 Task: Add a signature Dylan Clark containing With sincere gratitude, Dylan Clark to email address softage.1@softage.net and add a folder Tickets
Action: Mouse moved to (97, 101)
Screenshot: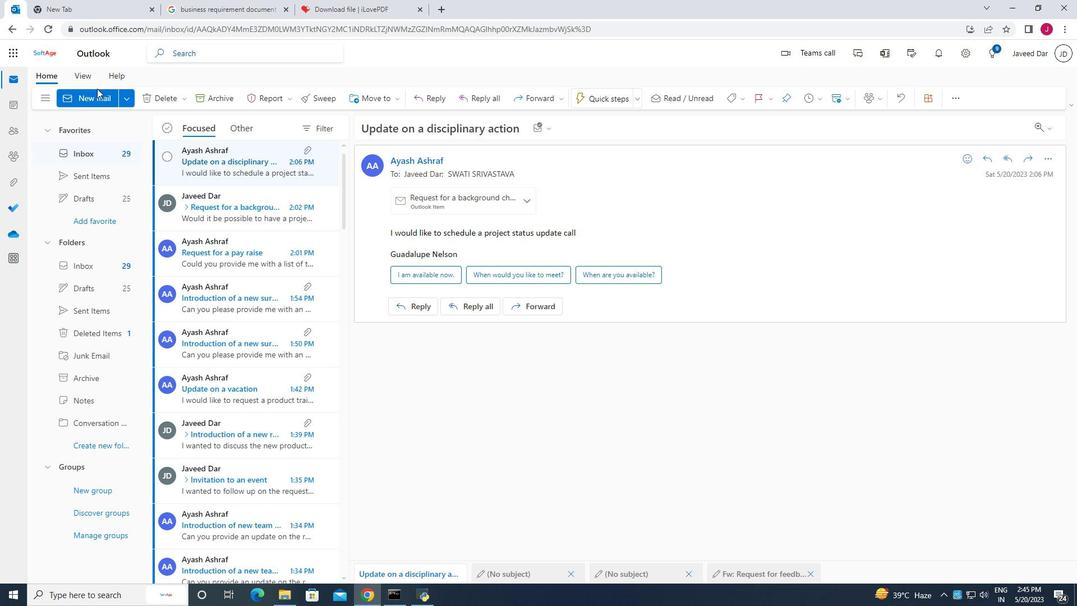 
Action: Mouse pressed left at (97, 101)
Screenshot: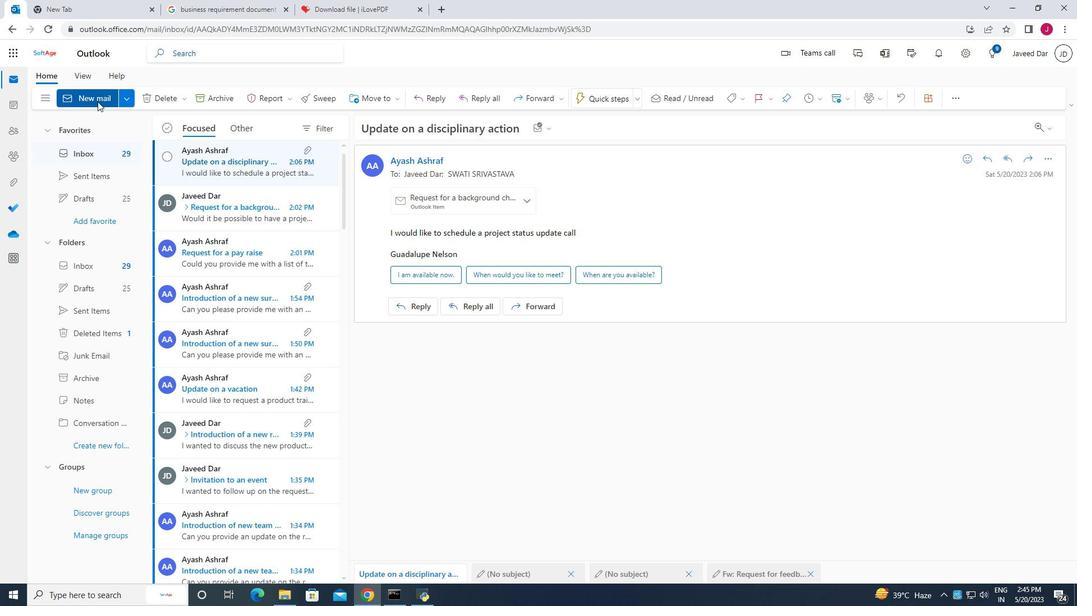 
Action: Mouse moved to (730, 101)
Screenshot: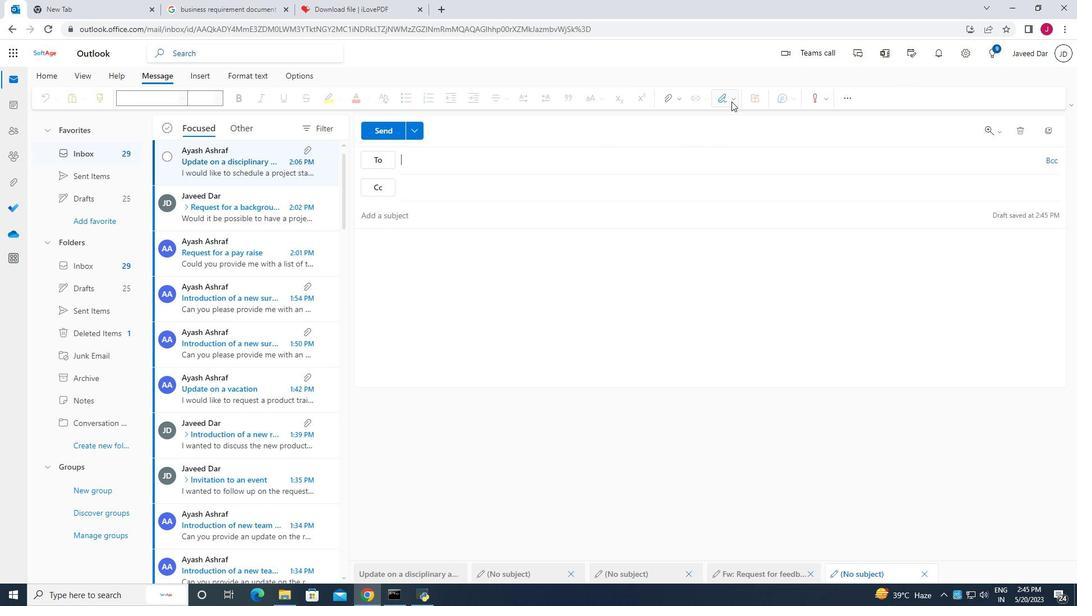 
Action: Mouse pressed left at (730, 101)
Screenshot: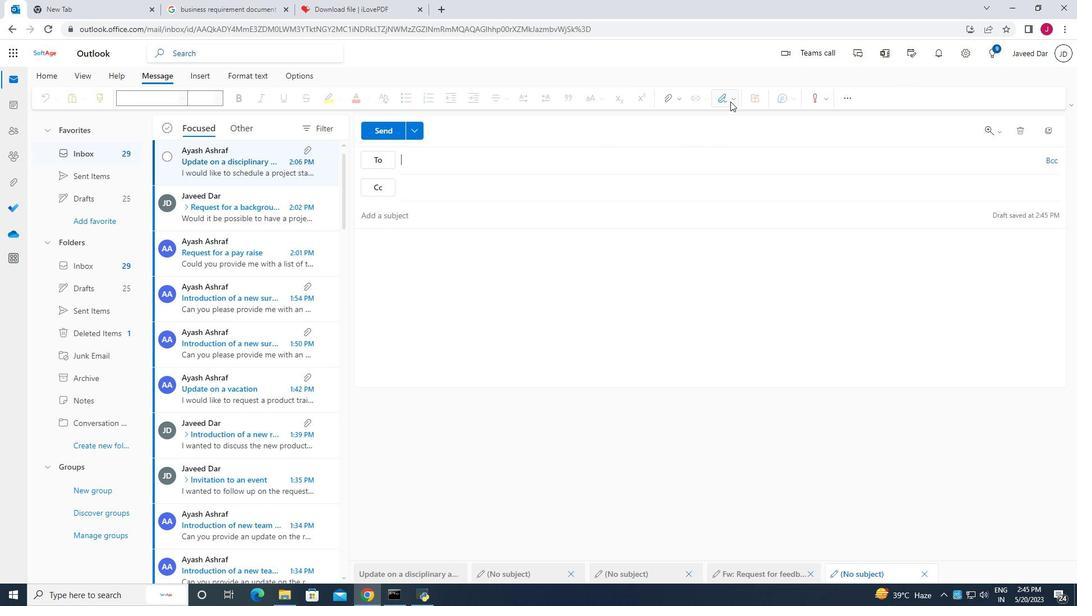 
Action: Mouse moved to (716, 145)
Screenshot: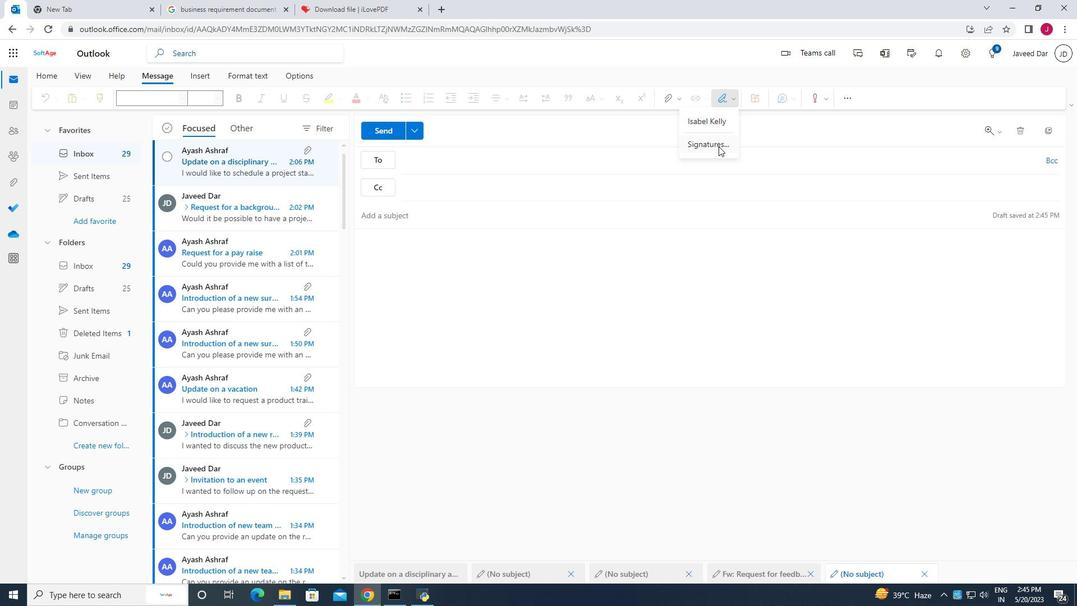 
Action: Mouse pressed left at (716, 145)
Screenshot: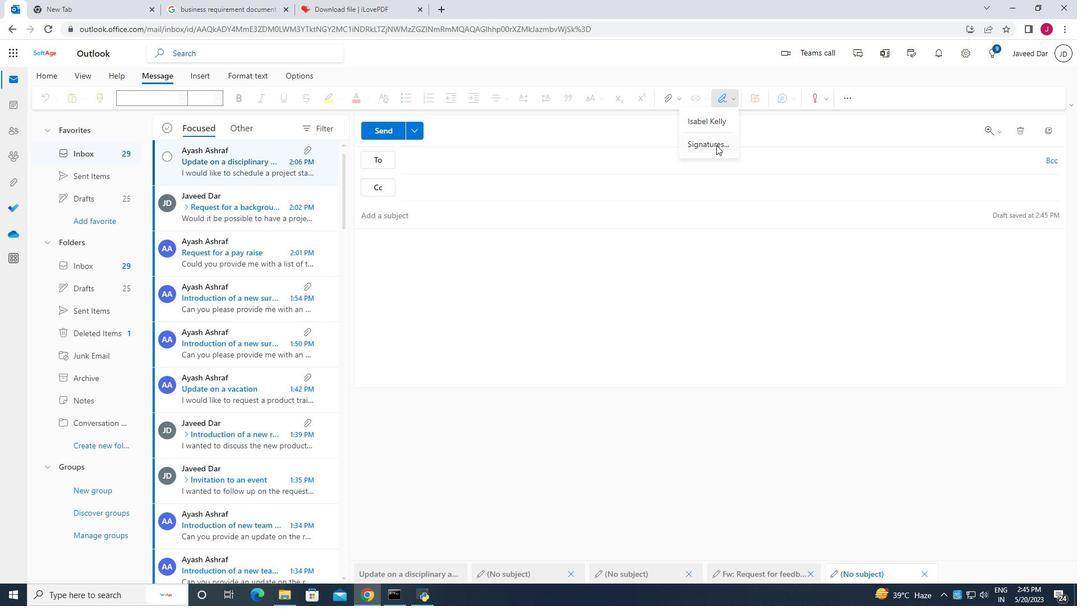 
Action: Mouse moved to (763, 189)
Screenshot: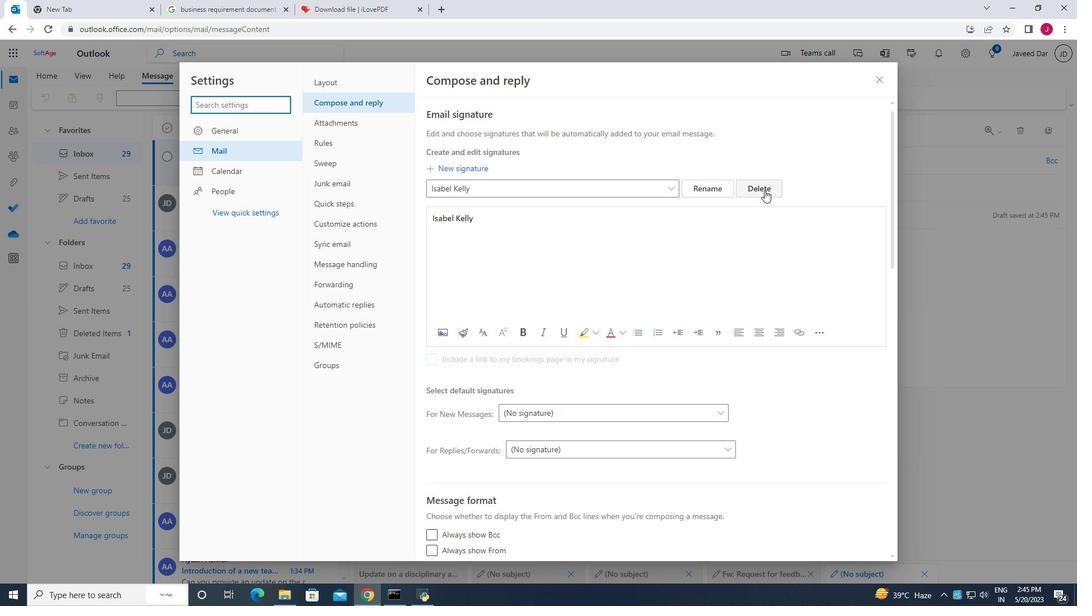 
Action: Mouse pressed left at (763, 189)
Screenshot: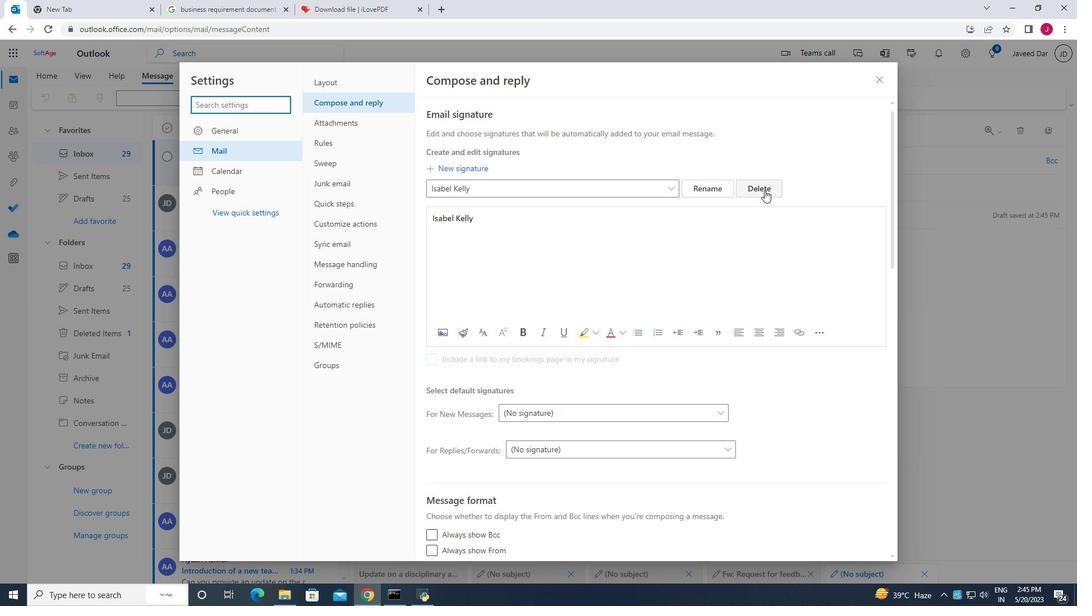 
Action: Mouse moved to (483, 188)
Screenshot: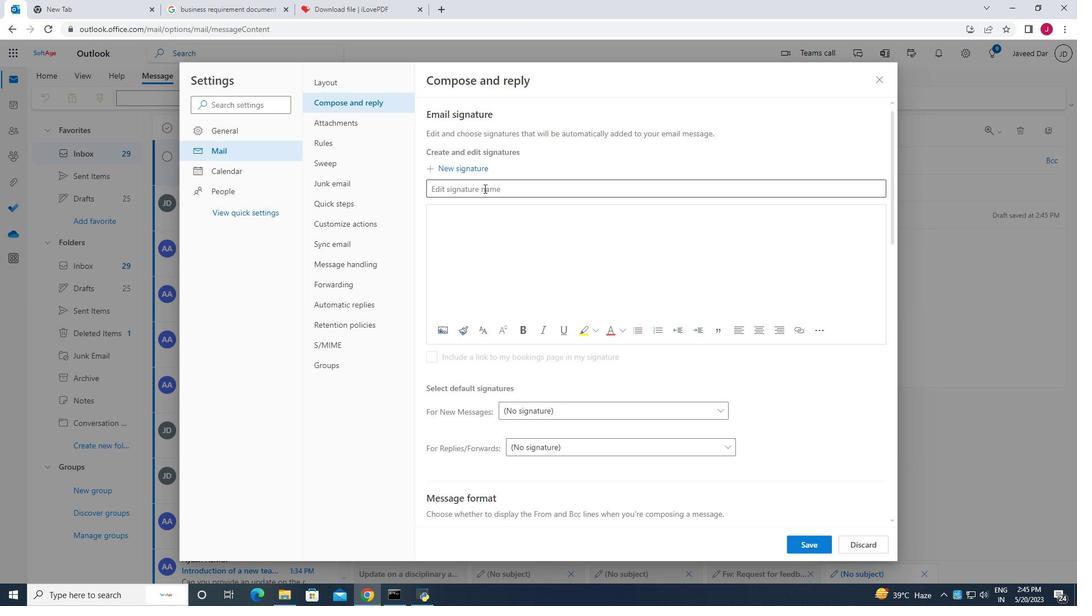 
Action: Mouse pressed left at (483, 188)
Screenshot: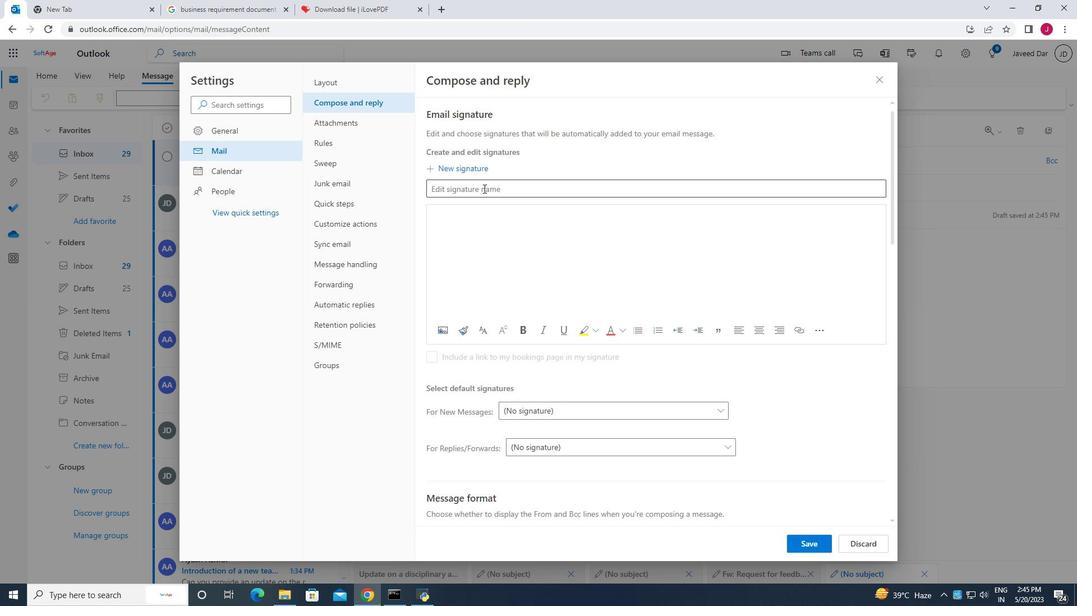 
Action: Key pressed <Key.caps_lock>D<Key.caps_lock>ylan<Key.space><Key.caps_lock>C<Key.caps_lock>lark
Screenshot: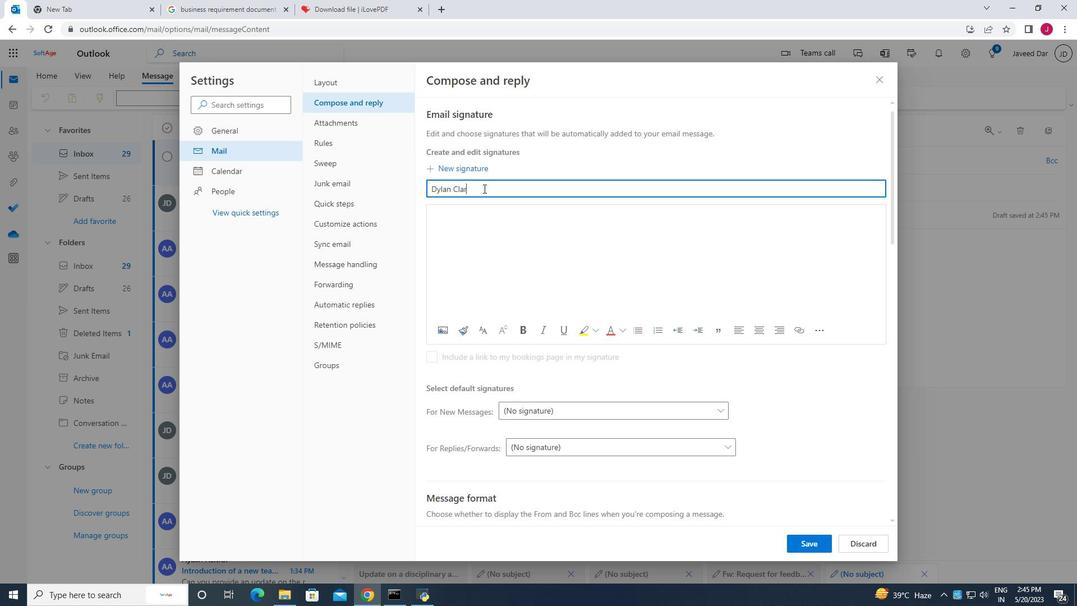 
Action: Mouse moved to (483, 216)
Screenshot: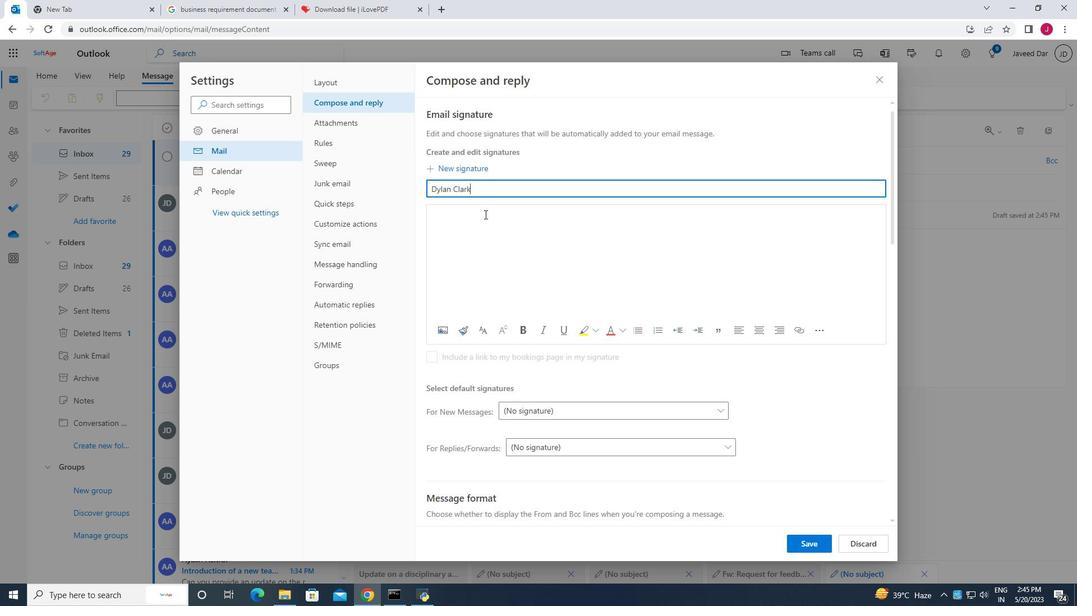 
Action: Mouse pressed left at (483, 216)
Screenshot: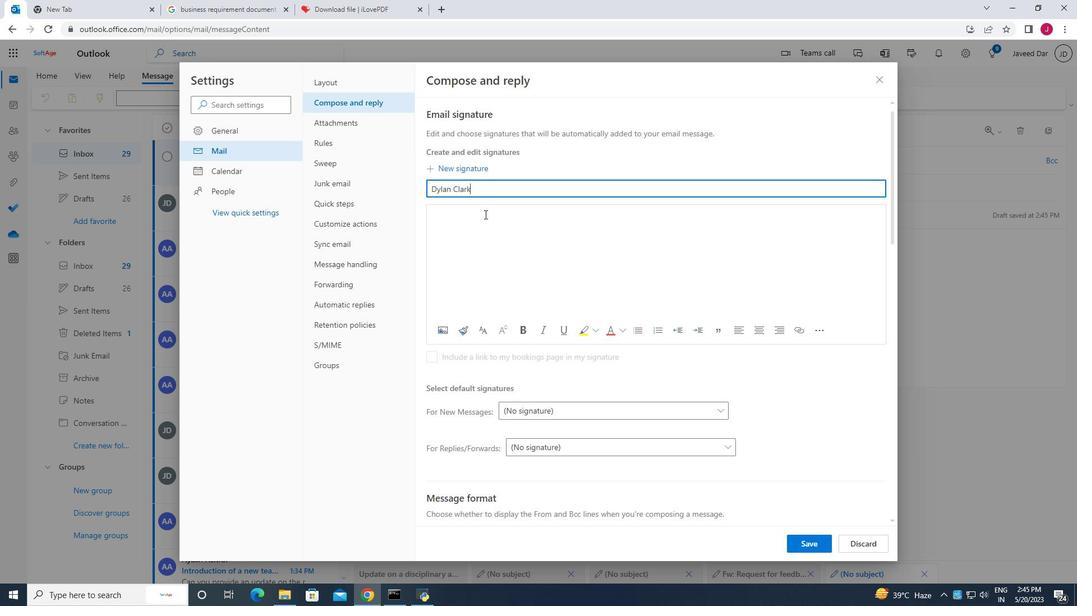 
Action: Key pressed <Key.caps_lock>D<Key.caps_lock>ylan<Key.space><Key.caps_lock>C<Key.caps_lock>lark
Screenshot: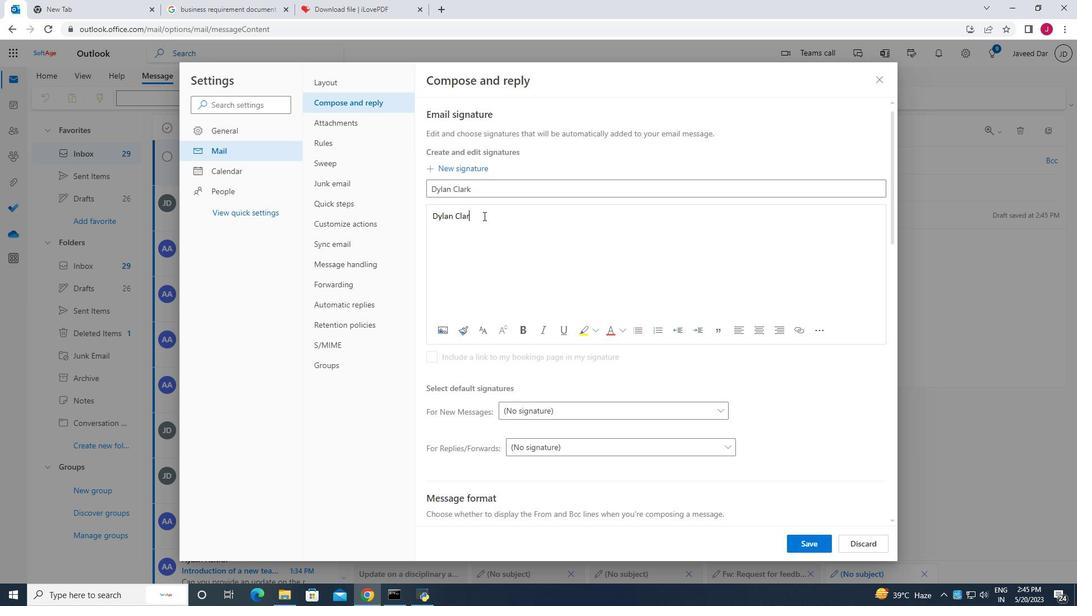 
Action: Mouse moved to (818, 544)
Screenshot: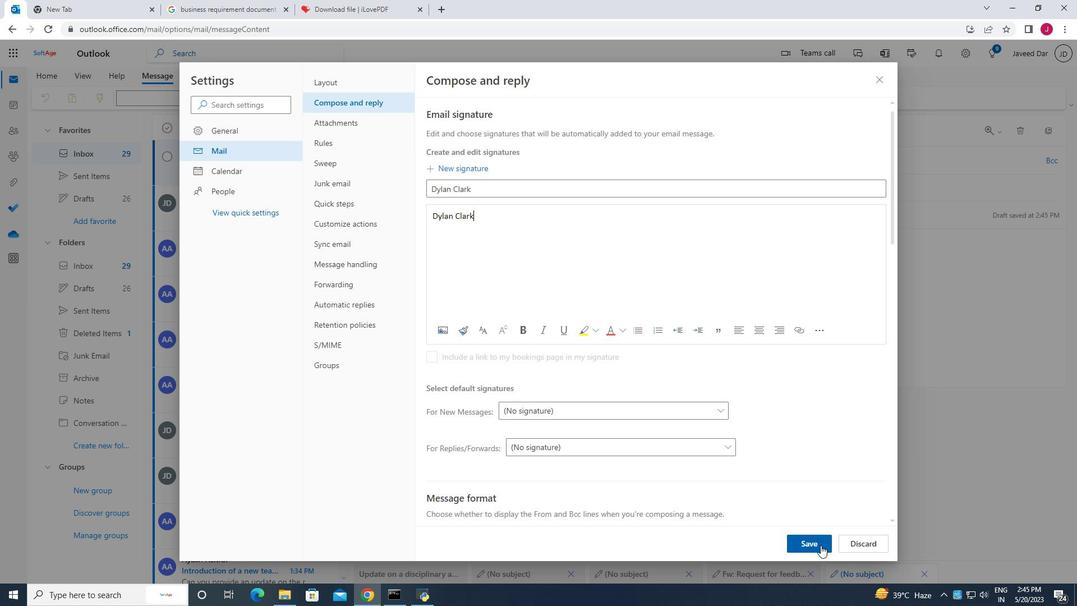 
Action: Mouse pressed left at (818, 544)
Screenshot: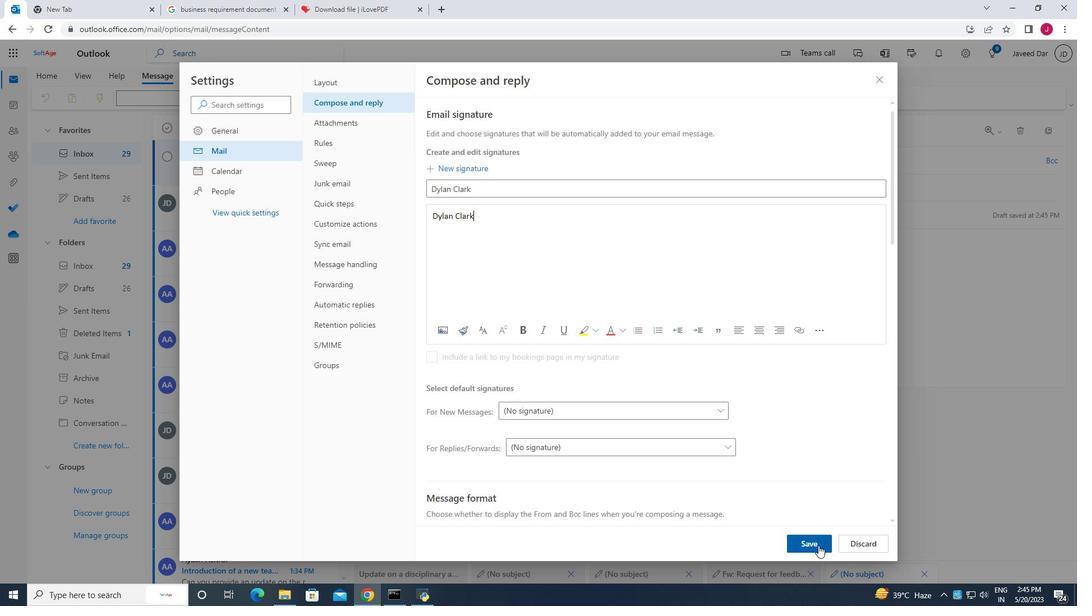 
Action: Mouse moved to (877, 82)
Screenshot: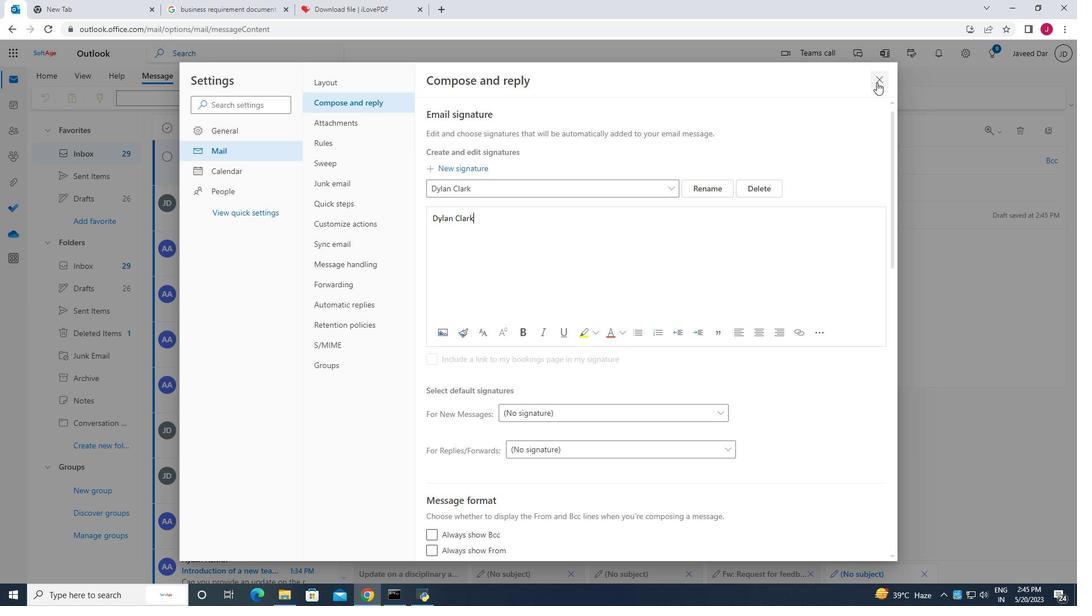 
Action: Mouse pressed left at (877, 82)
Screenshot: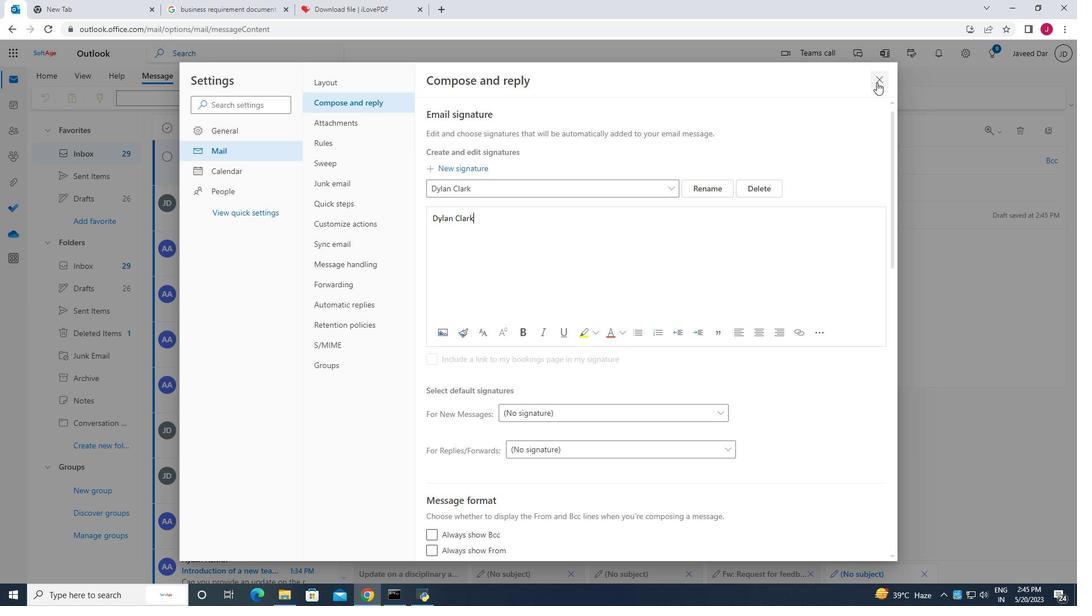 
Action: Mouse moved to (726, 103)
Screenshot: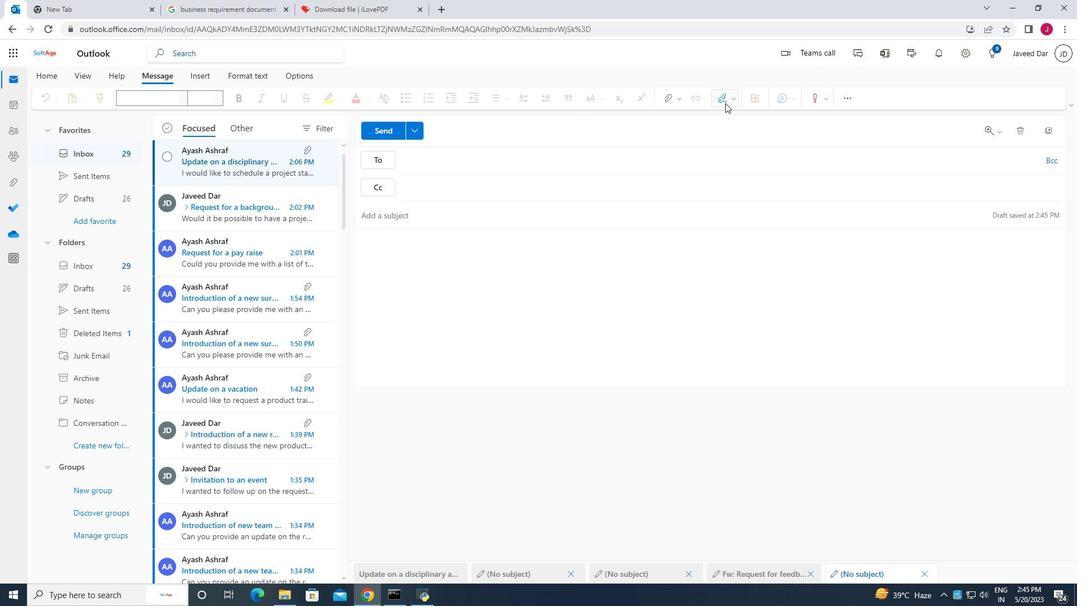 
Action: Mouse pressed left at (726, 103)
Screenshot: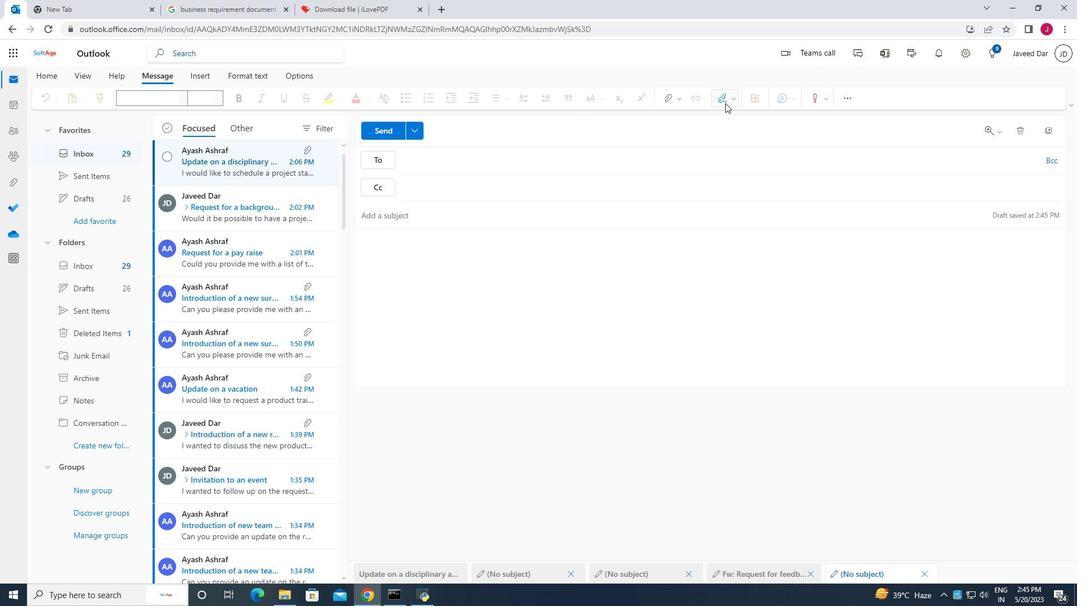 
Action: Mouse moved to (699, 121)
Screenshot: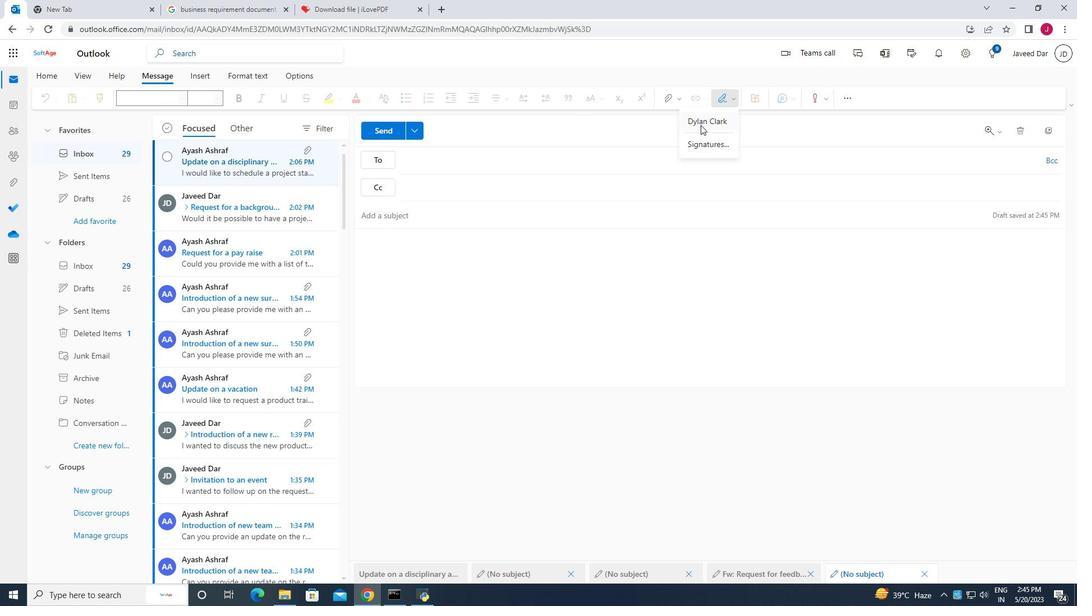 
Action: Mouse pressed left at (699, 121)
Screenshot: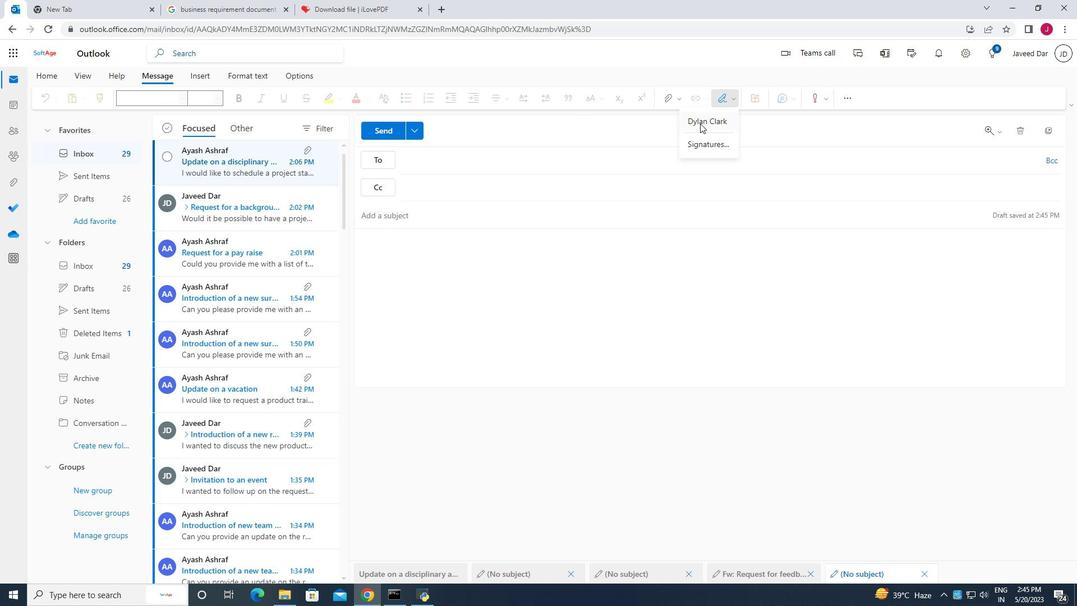
Action: Mouse moved to (381, 237)
Screenshot: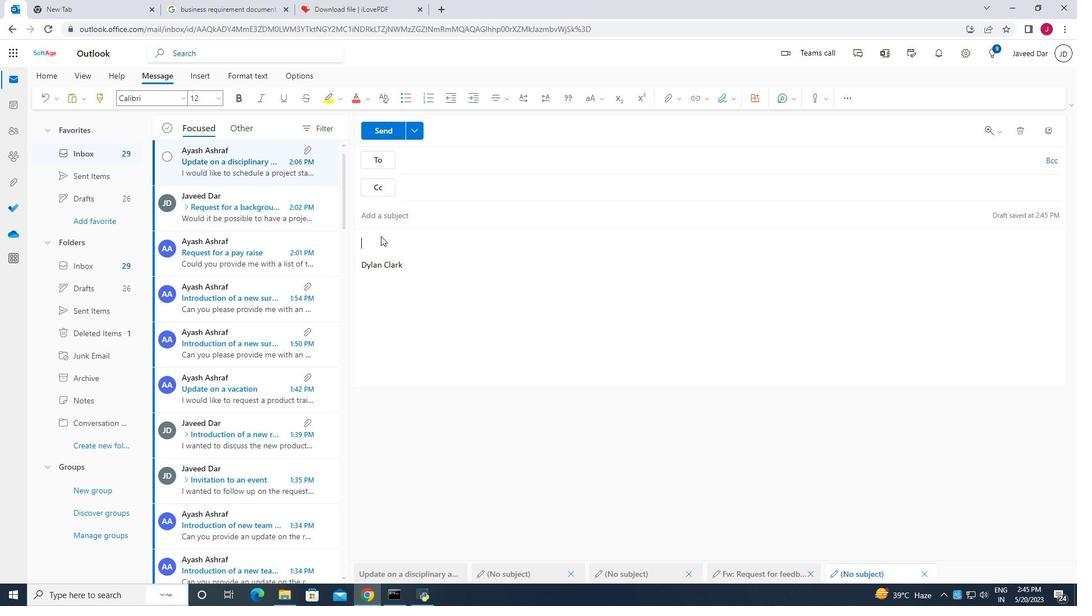 
Action: Key pressed <Key.caps_lock>C<Key.caps_lock>ontaining<Key.space>with<Key.space>sincere<Key.space>gratitude,<Key.caps_lock>D<Key.caps_lock>ylan<Key.space><Key.caps_lock>C<Key.caps_lock>lark
Screenshot: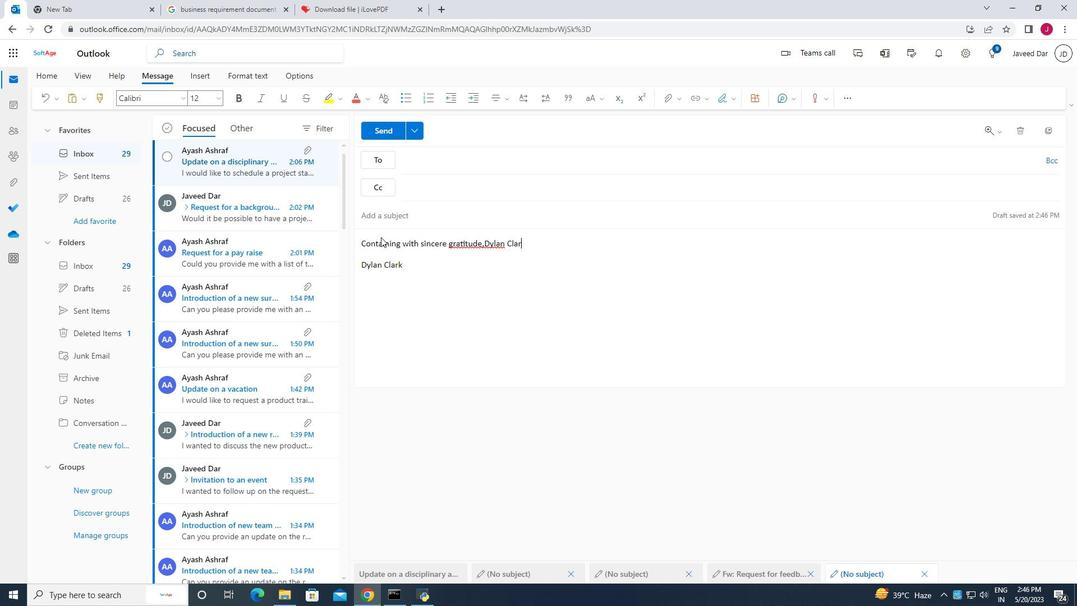 
Action: Mouse moved to (484, 244)
Screenshot: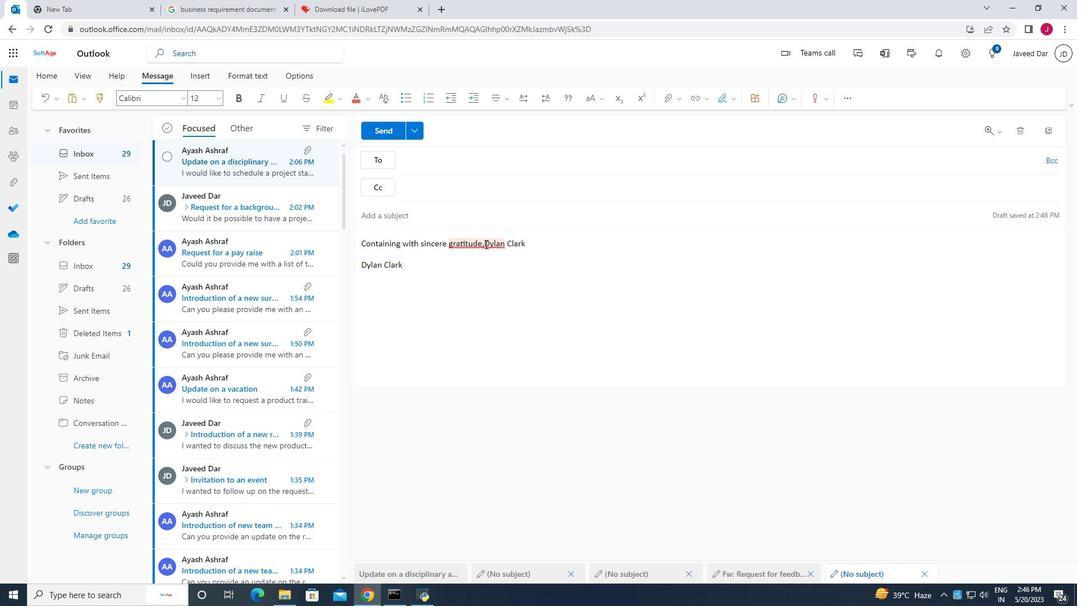 
Action: Mouse pressed left at (484, 244)
Screenshot: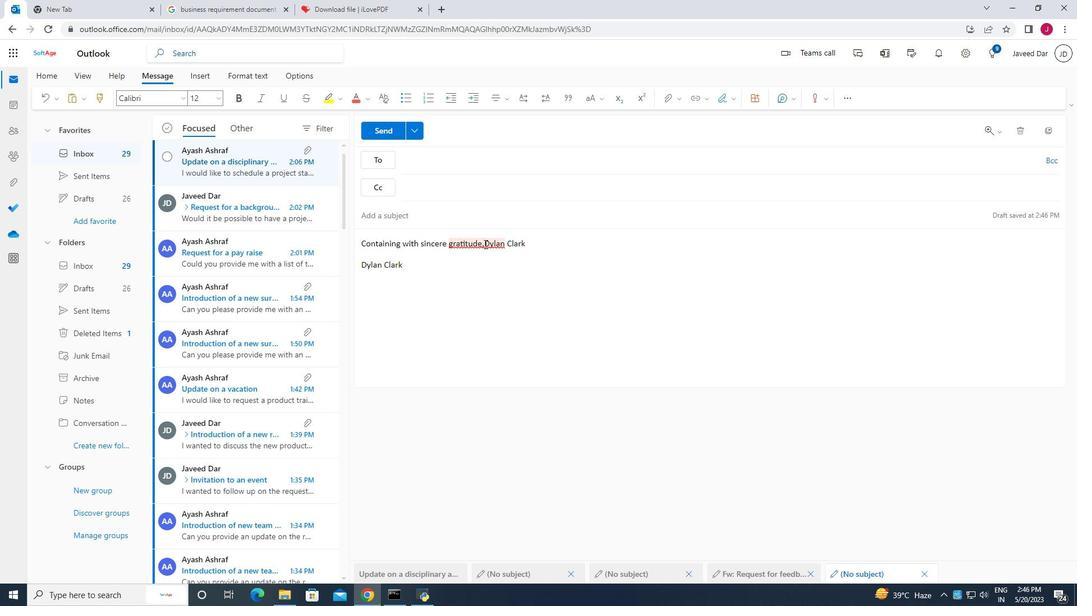 
Action: Mouse moved to (485, 245)
Screenshot: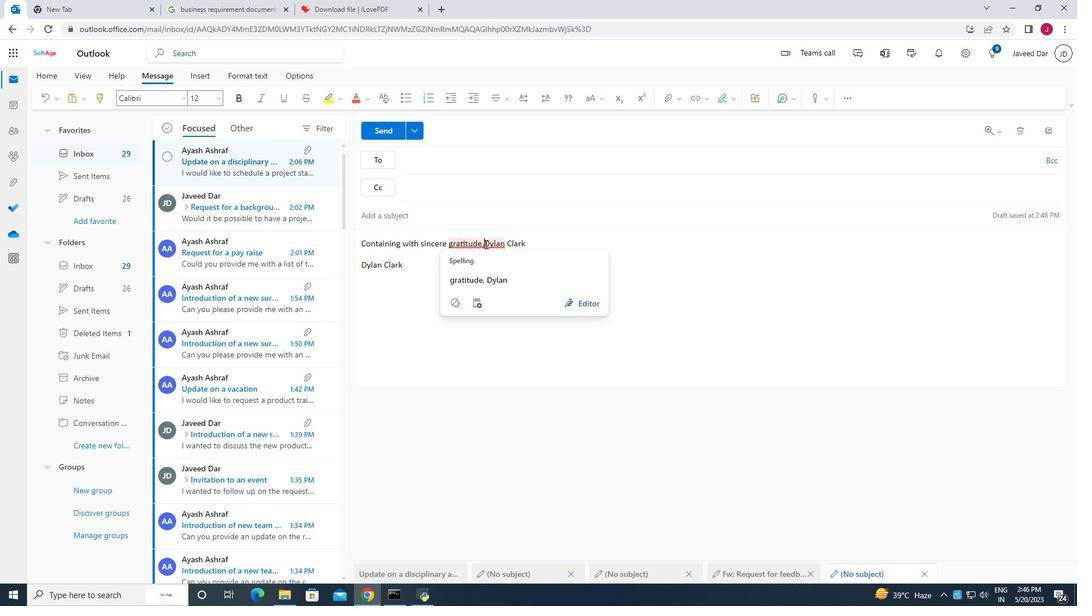 
Action: Key pressed <Key.space>
Screenshot: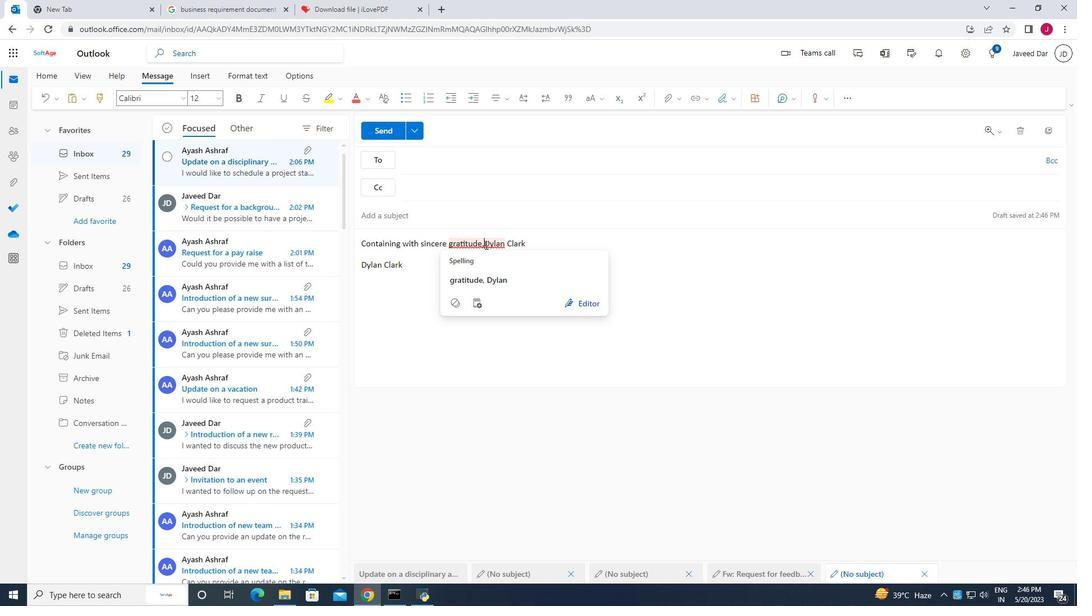 
Action: Mouse moved to (541, 264)
Screenshot: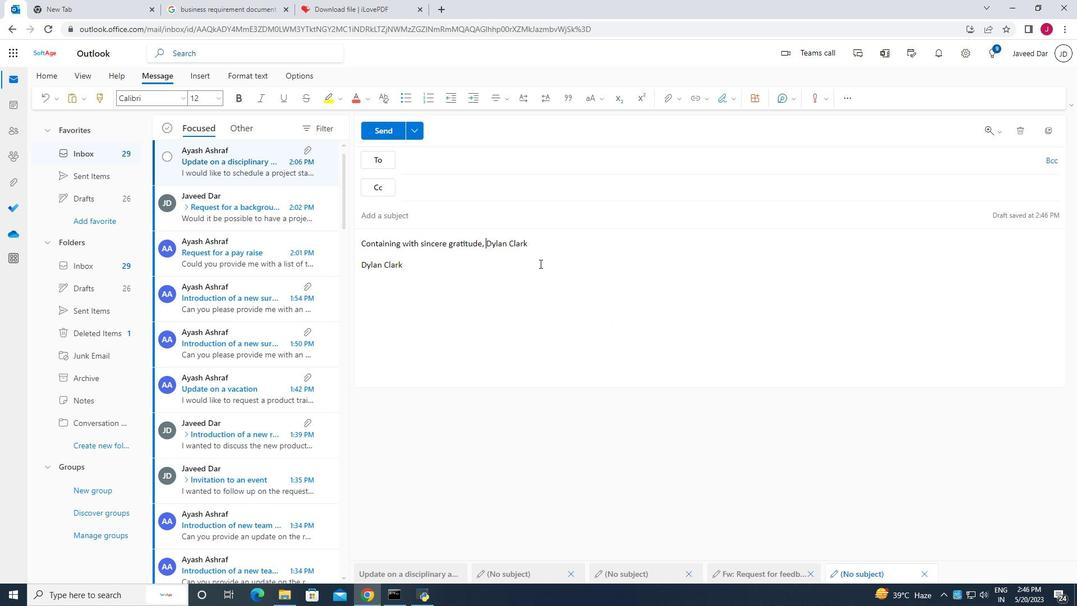 
Action: Mouse pressed left at (541, 264)
Screenshot: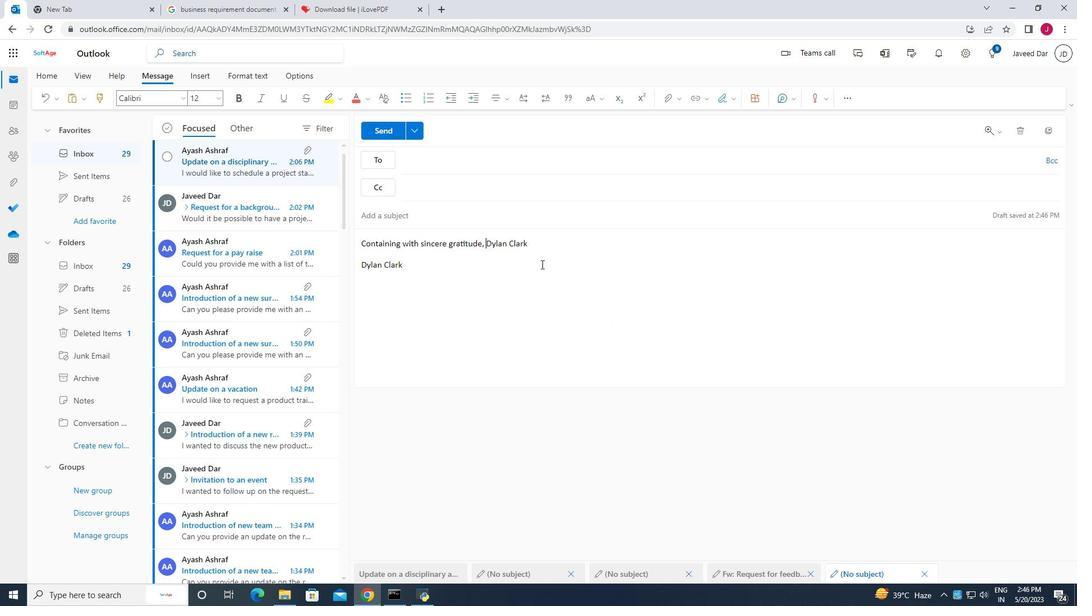 
Action: Mouse moved to (667, 101)
Screenshot: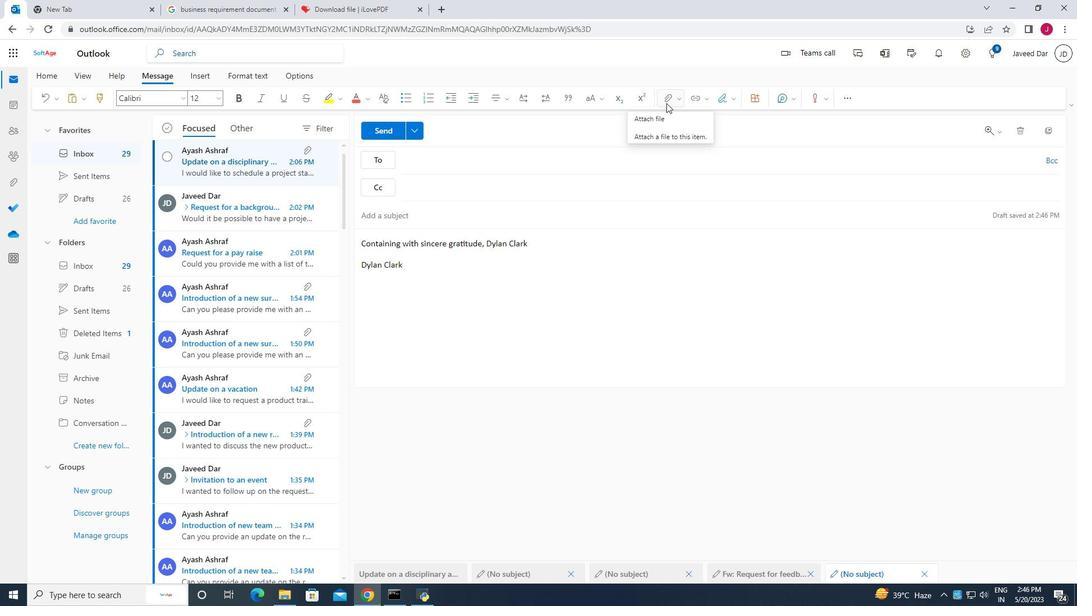 
Action: Mouse pressed left at (667, 101)
Screenshot: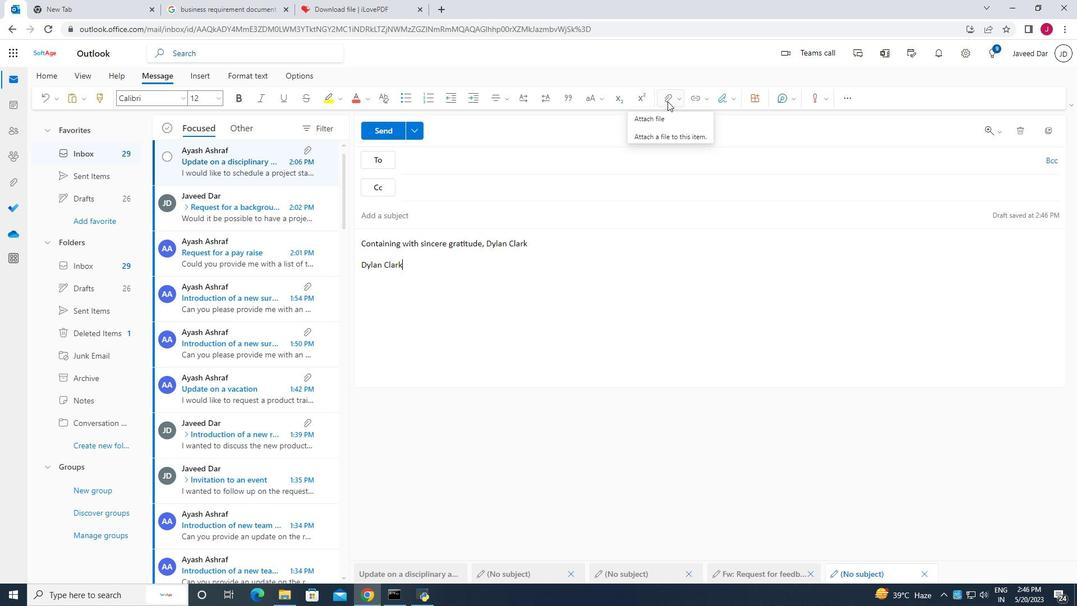 
Action: Mouse moved to (576, 124)
Screenshot: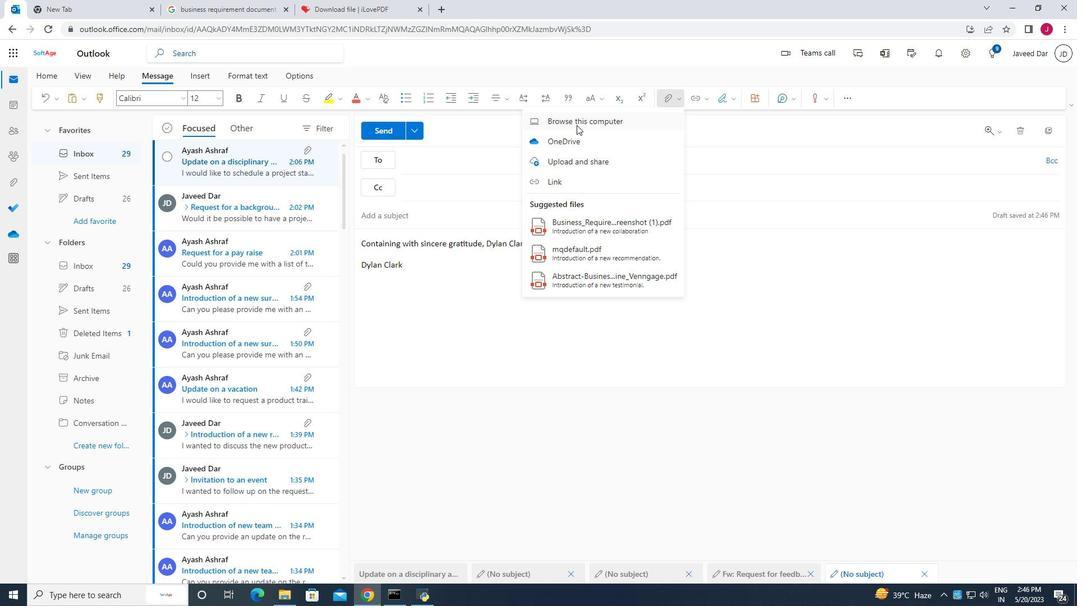 
Action: Mouse pressed left at (576, 124)
Screenshot: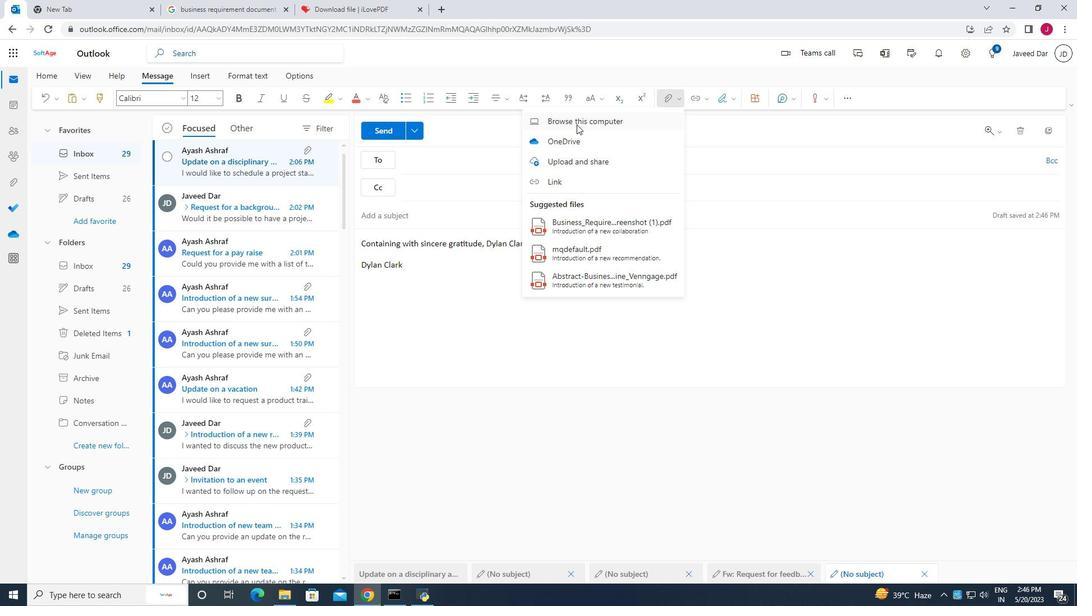 
Action: Mouse moved to (60, 121)
Screenshot: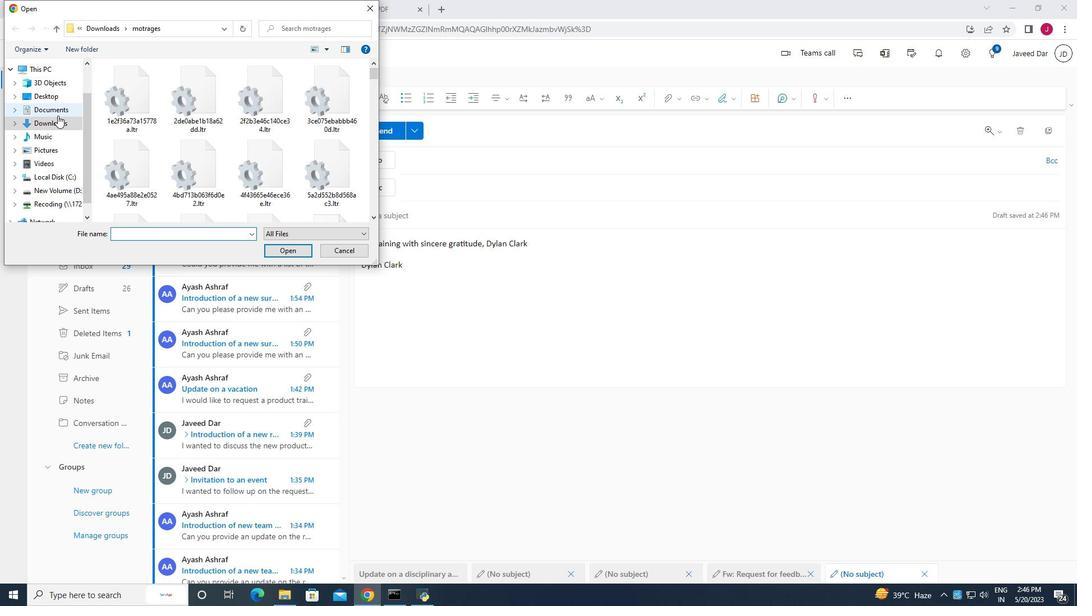 
Action: Mouse pressed left at (60, 121)
Screenshot: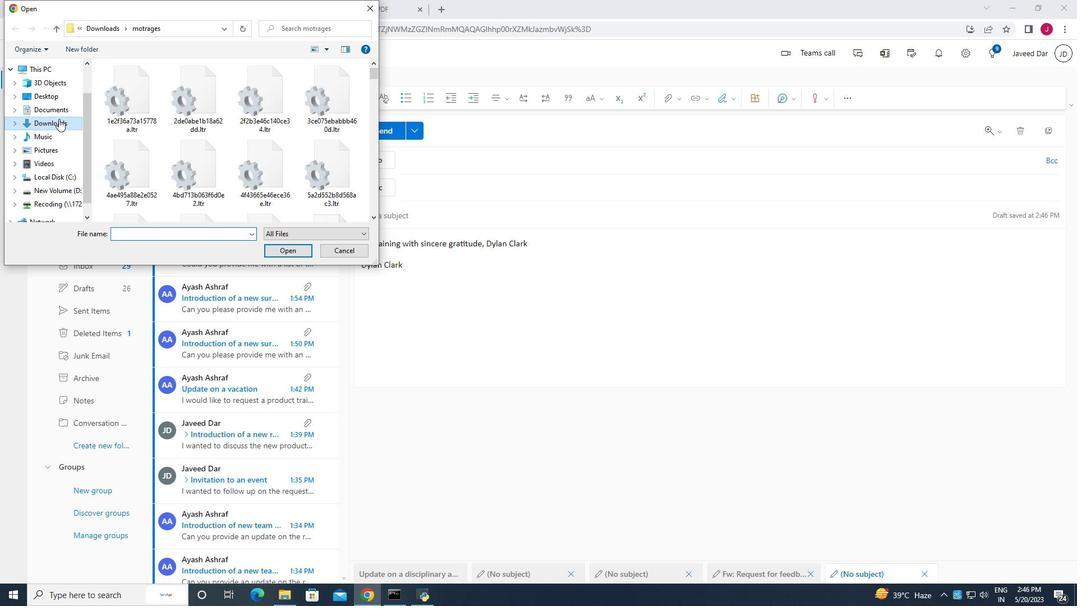 
Action: Mouse moved to (157, 139)
Screenshot: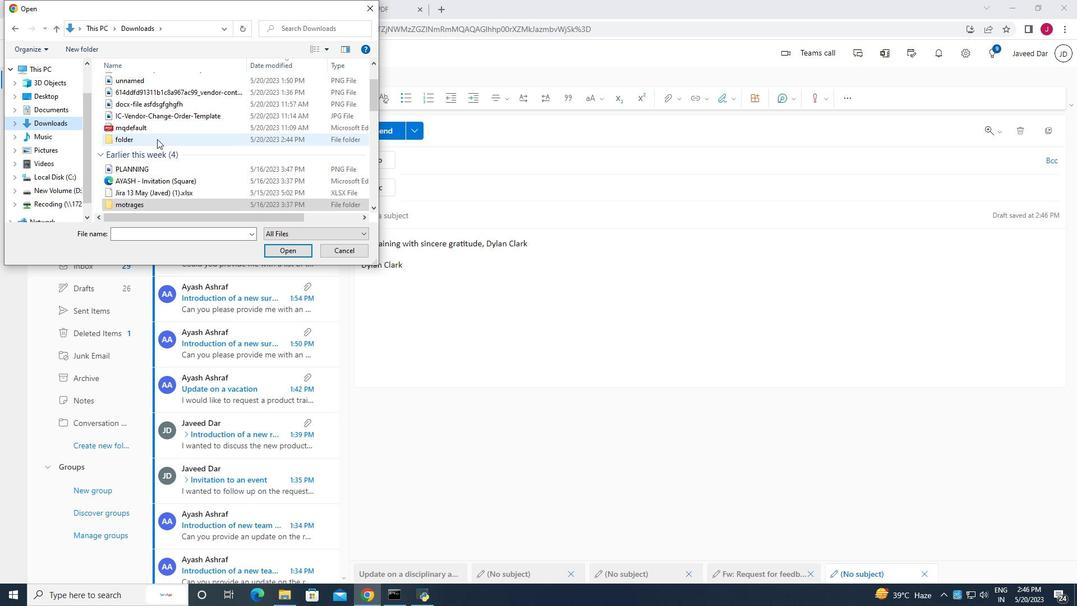 
Action: Mouse pressed left at (157, 139)
Screenshot: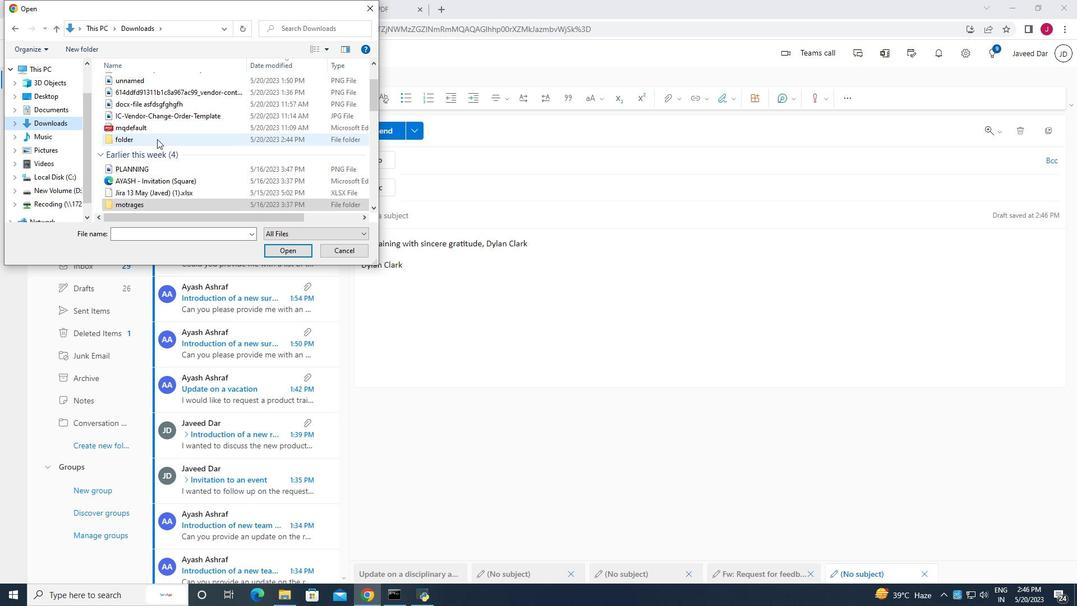 
Action: Mouse moved to (282, 248)
Screenshot: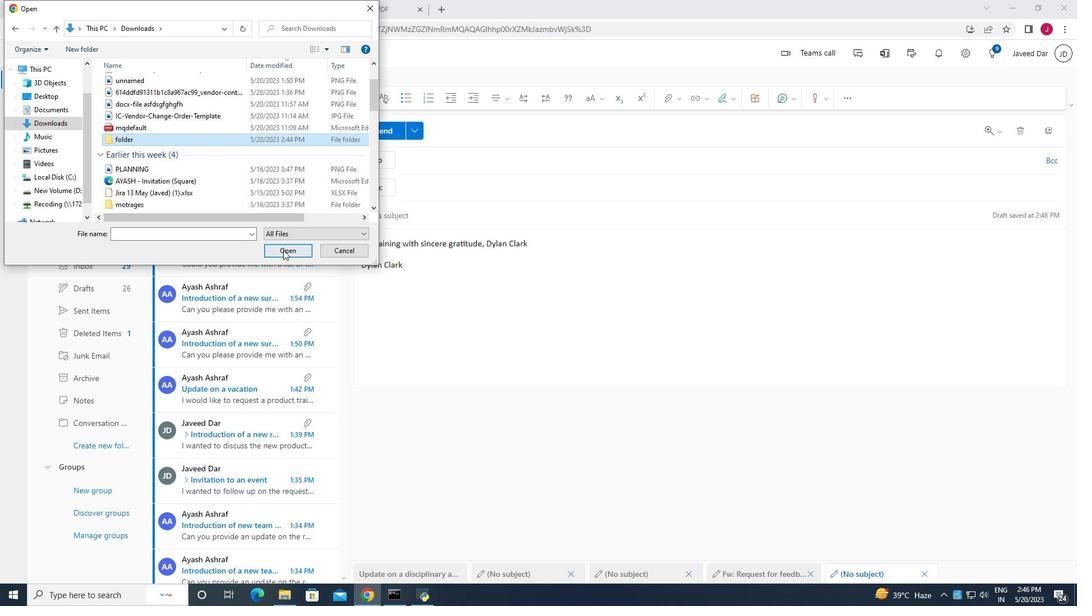 
Action: Mouse pressed left at (282, 248)
Screenshot: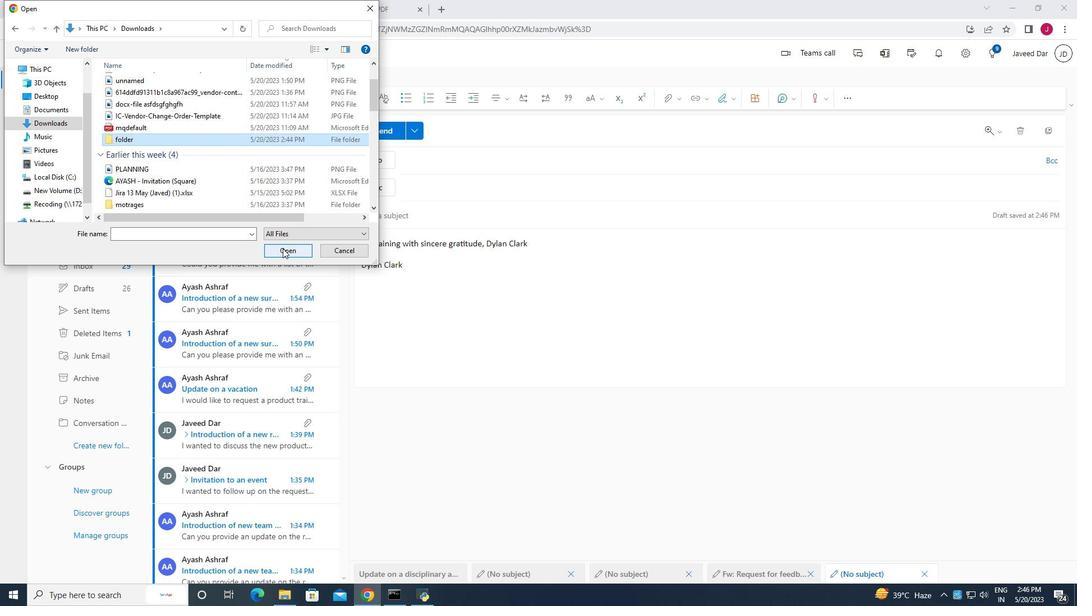 
Action: Mouse moved to (233, 234)
Screenshot: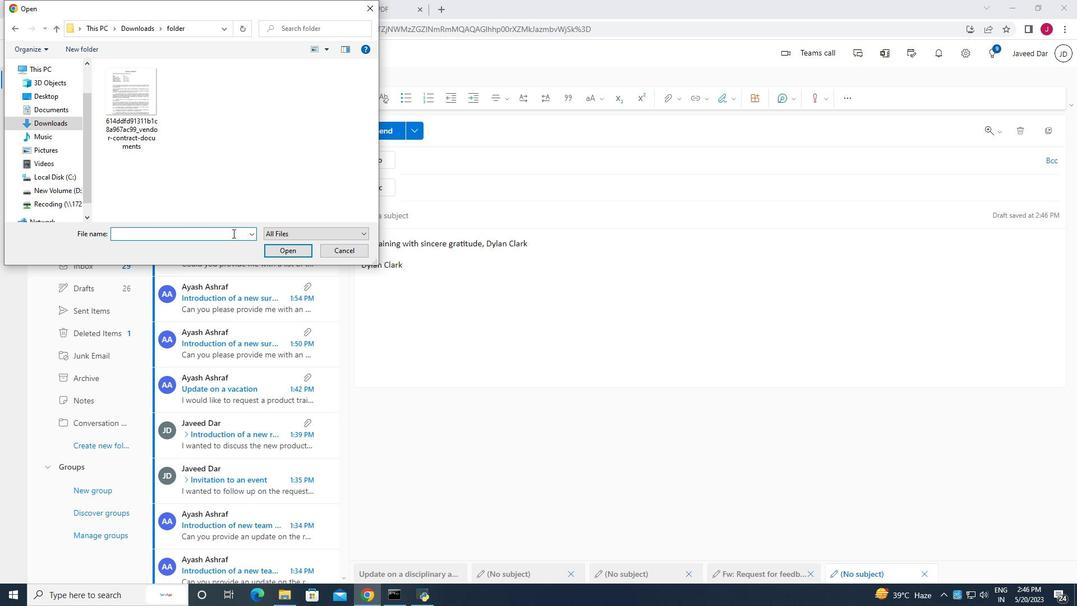 
Action: Mouse pressed left at (233, 234)
Screenshot: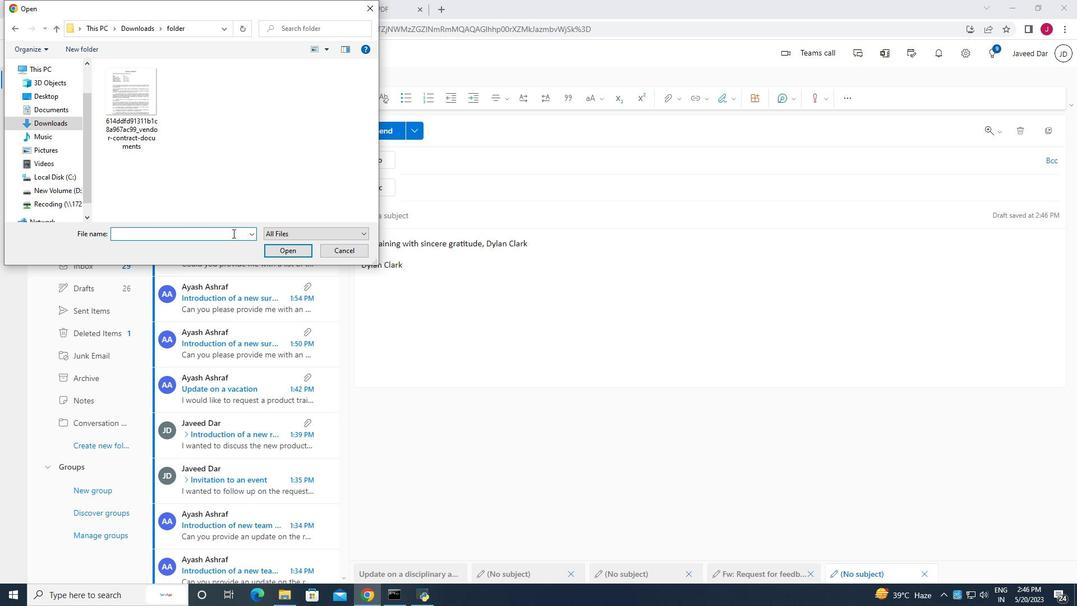 
Action: Mouse moved to (278, 250)
Screenshot: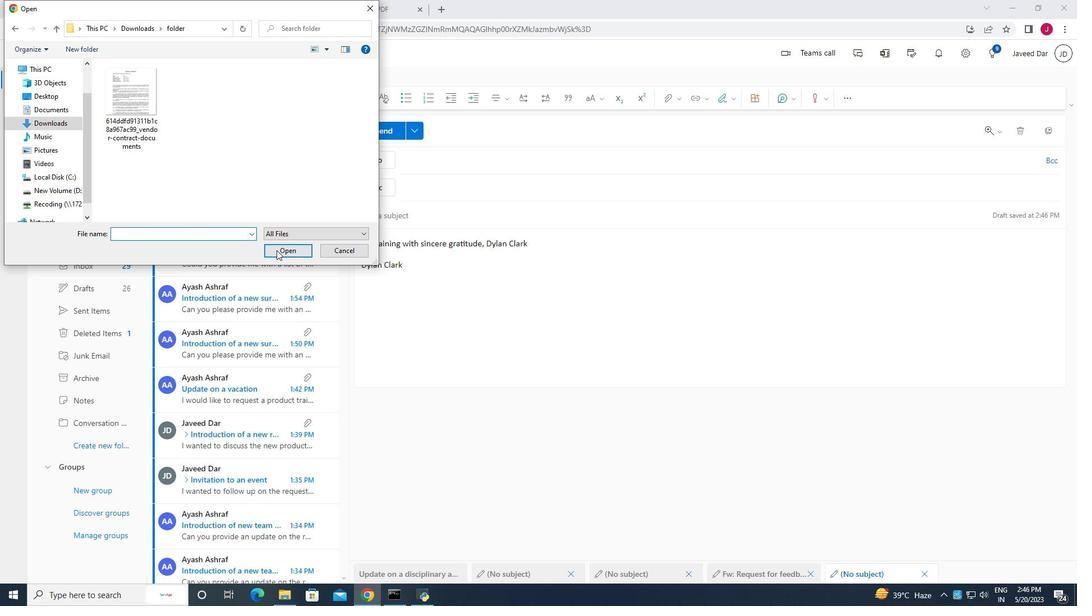 
Action: Mouse pressed left at (278, 250)
Screenshot: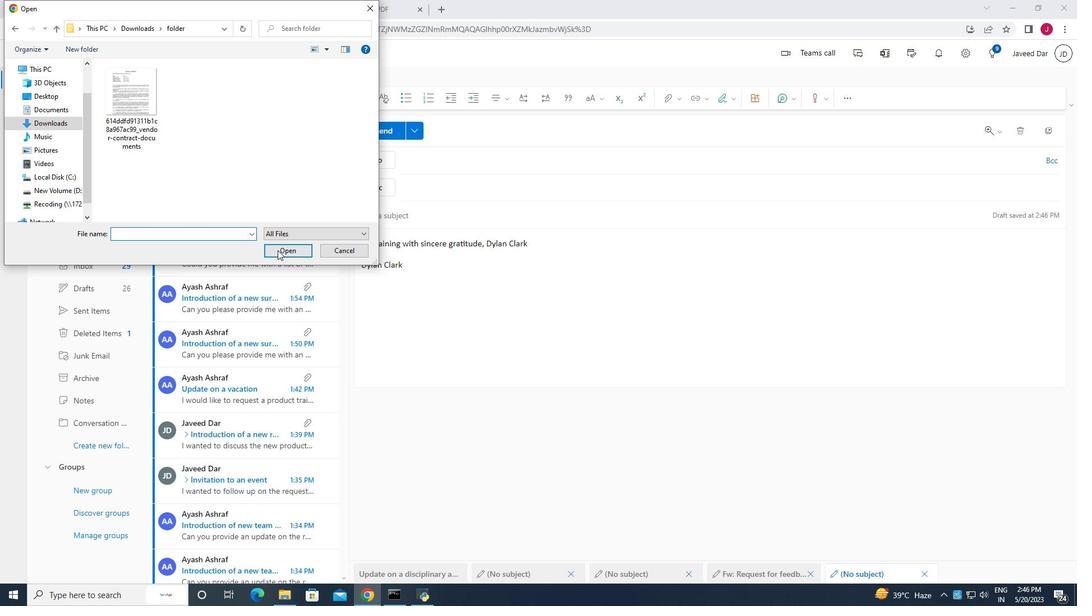 
Action: Mouse moved to (148, 131)
Screenshot: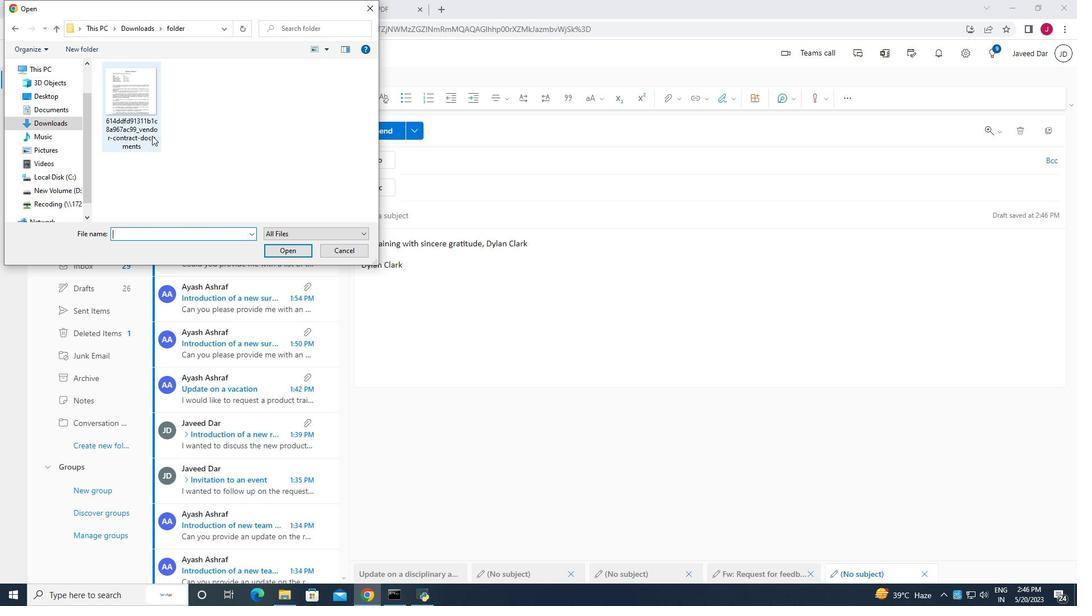 
Action: Mouse pressed left at (148, 131)
Screenshot: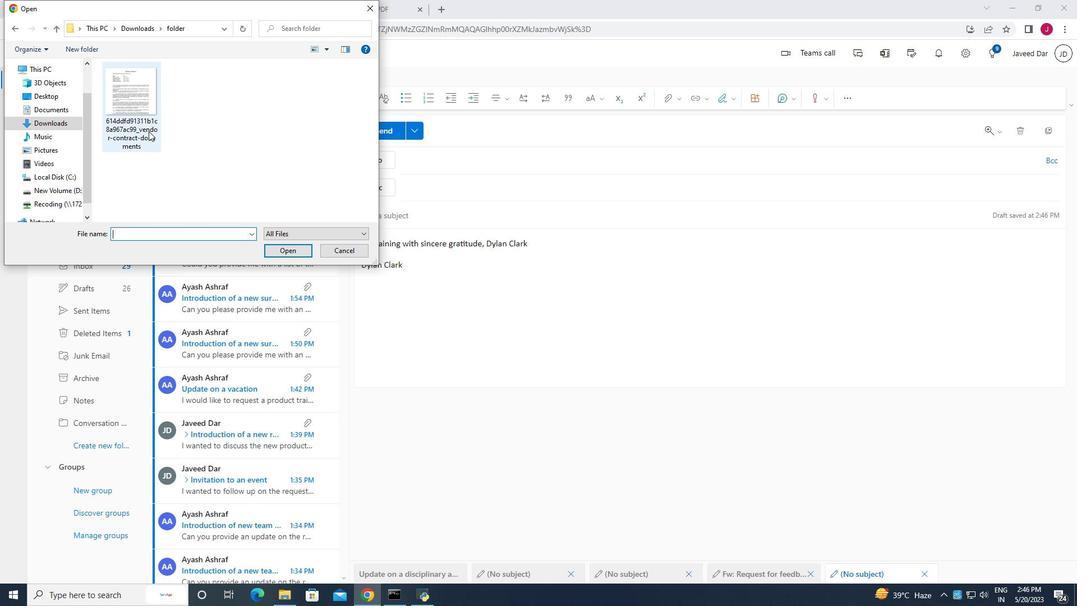 
Action: Mouse moved to (286, 250)
Screenshot: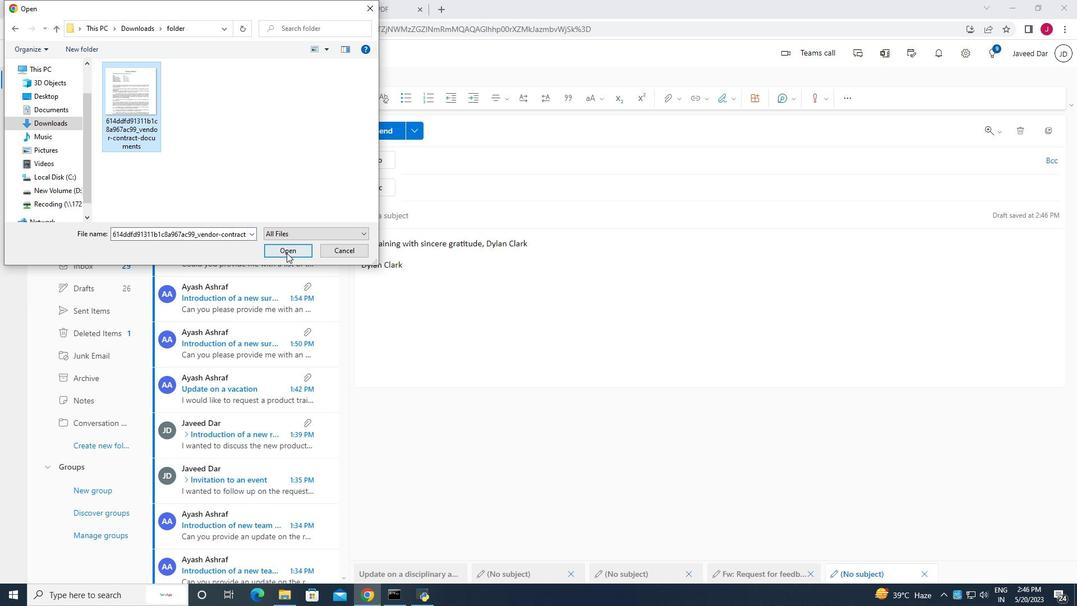
Action: Mouse pressed left at (286, 250)
Screenshot: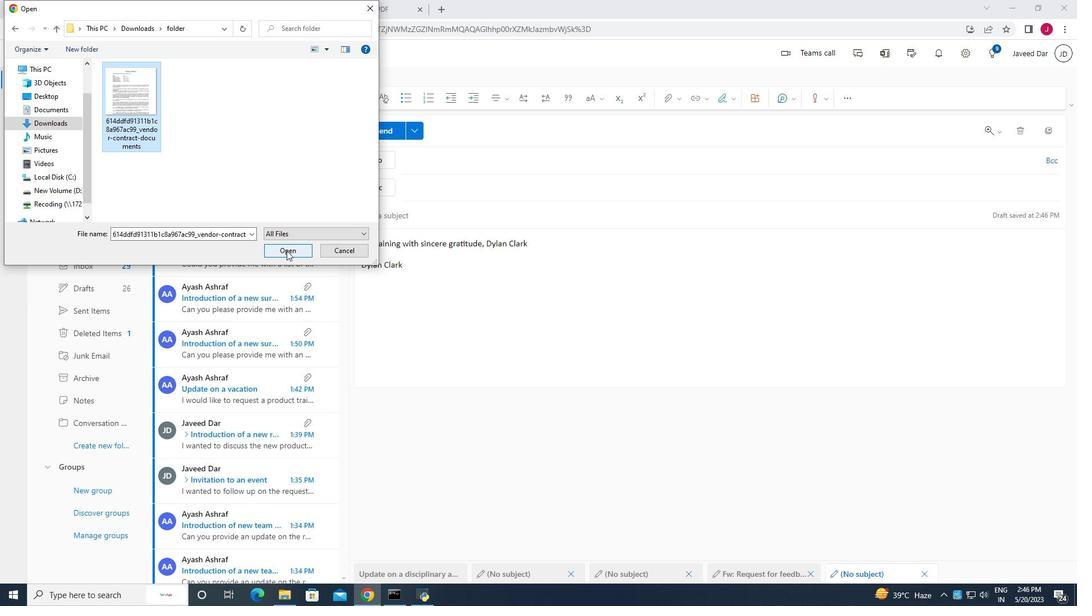 
Action: Mouse moved to (426, 163)
Screenshot: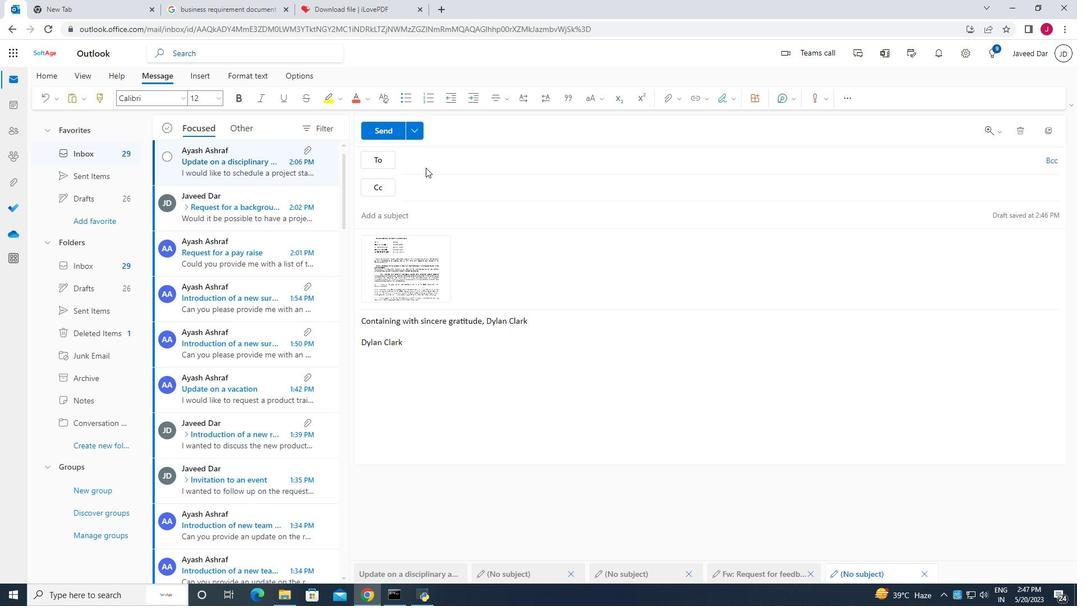 
Action: Mouse pressed left at (426, 163)
Screenshot: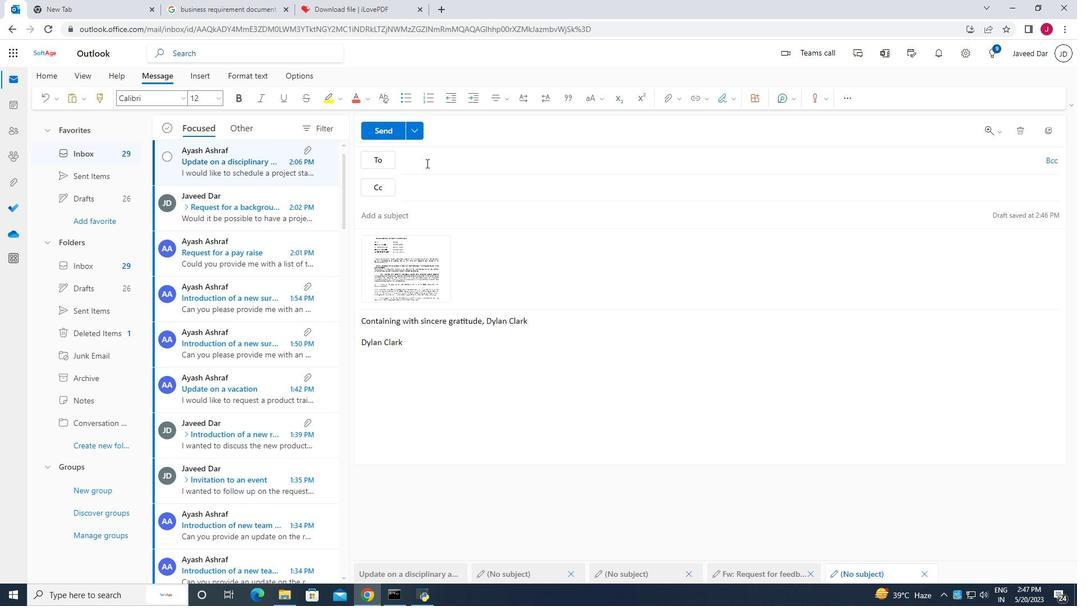 
Action: Mouse moved to (427, 162)
Screenshot: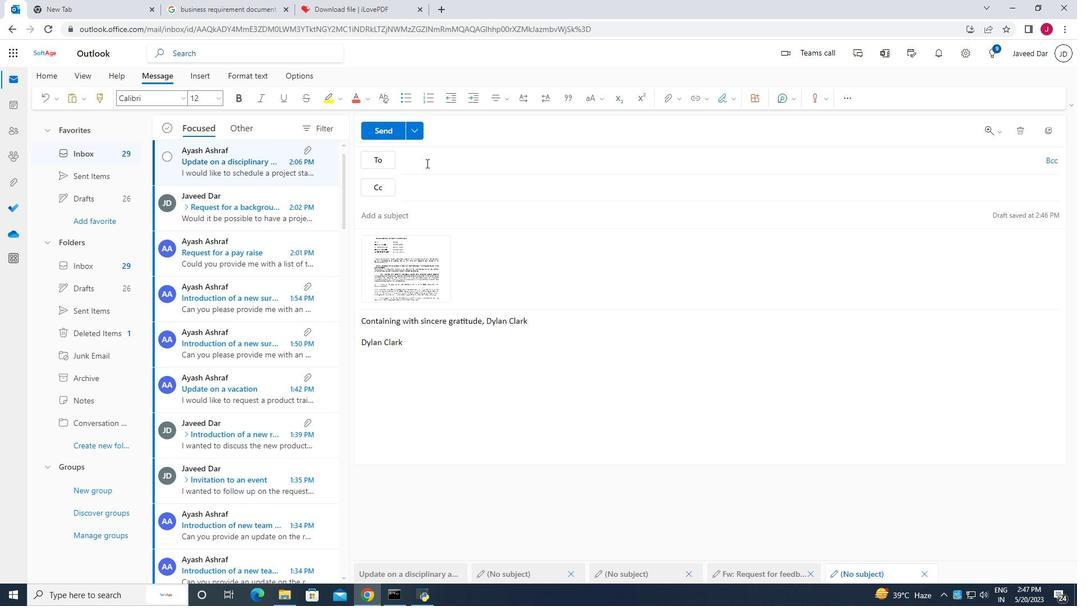 
Action: Key pressed softage.1
Screenshot: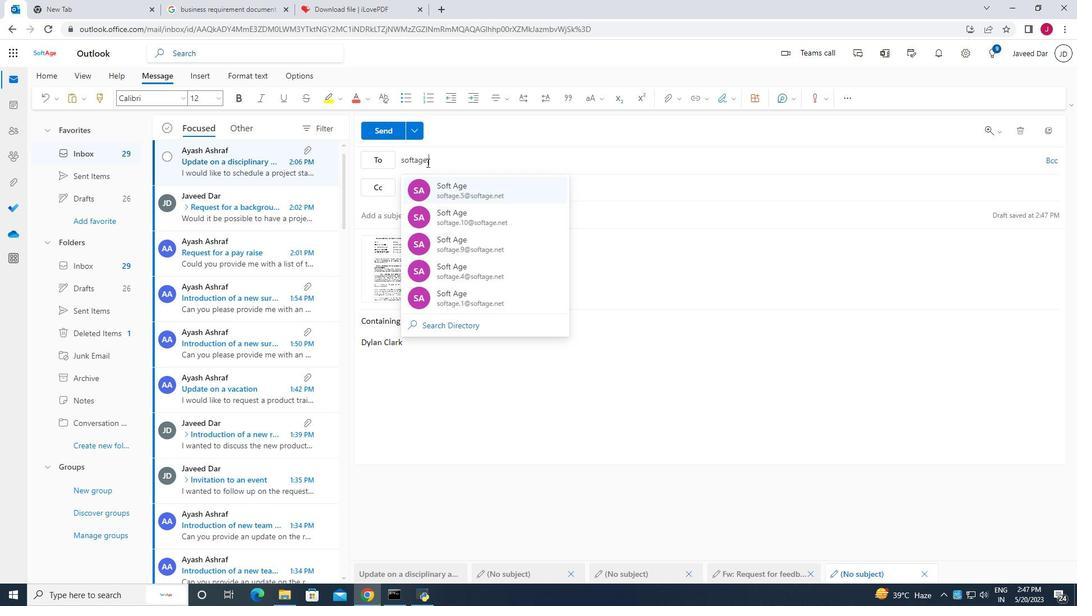
Action: Mouse moved to (524, 299)
Screenshot: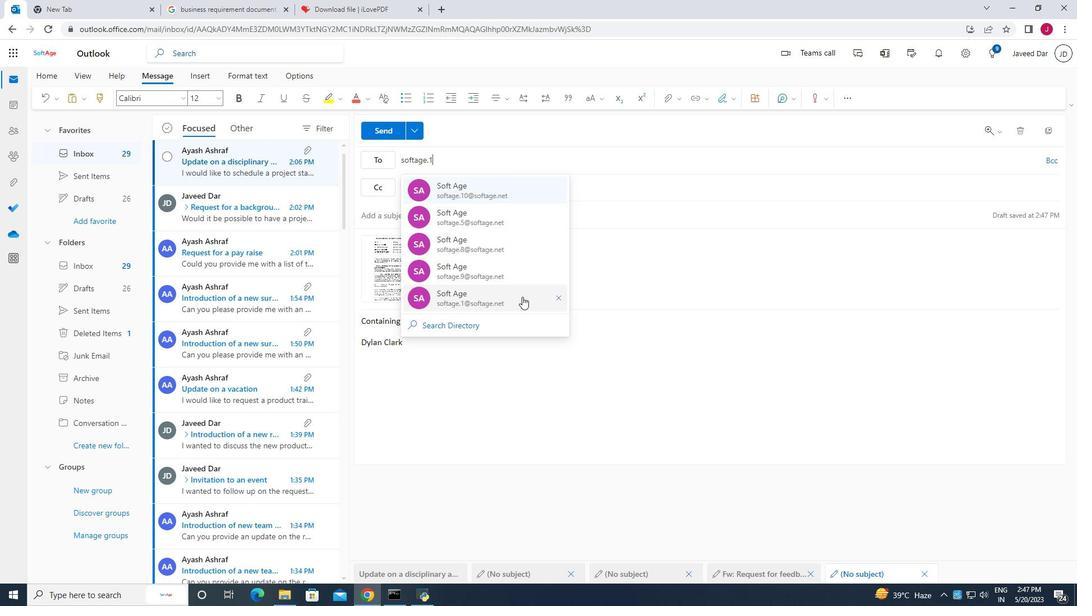 
Action: Mouse pressed left at (524, 299)
Screenshot: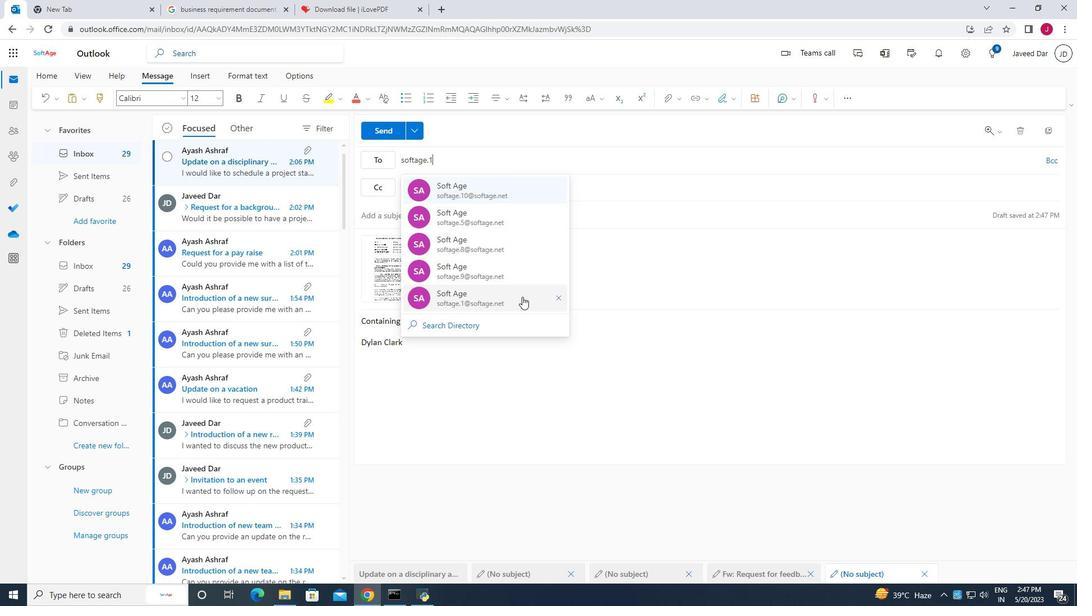 
Action: Mouse moved to (384, 131)
Screenshot: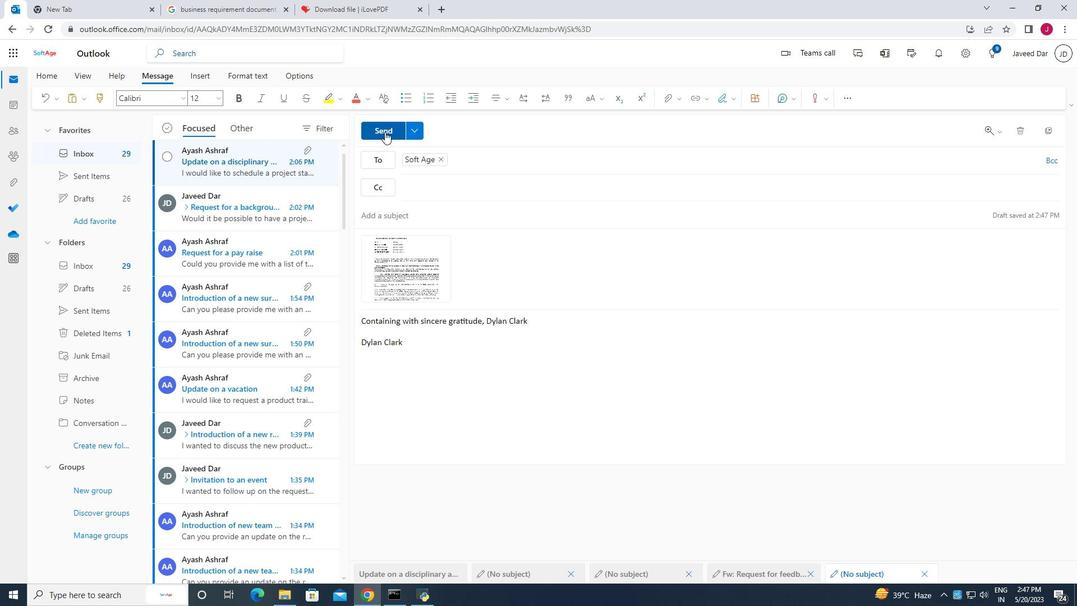 
Action: Mouse pressed left at (384, 131)
Screenshot: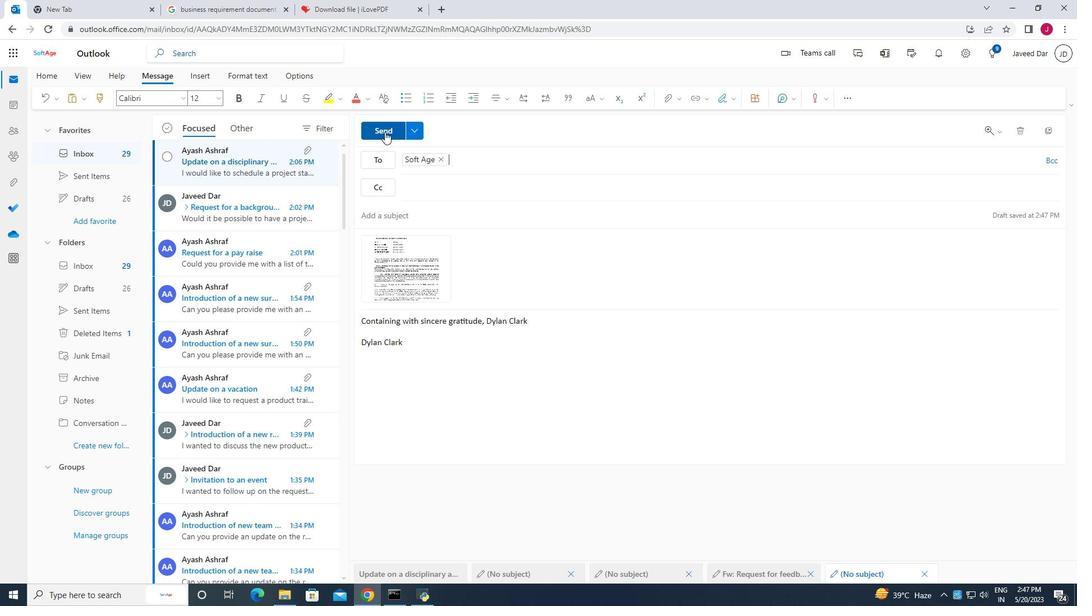 
Action: Mouse moved to (384, 135)
Screenshot: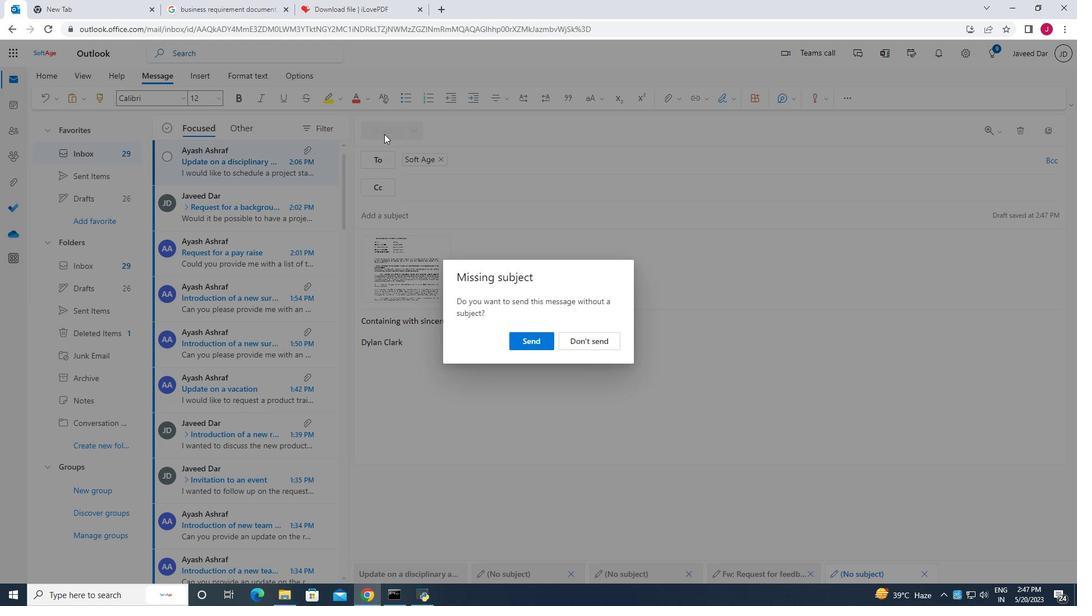
